 Task: Look for space in Wurzen, Germany from 9th June, 2023 to 16th June, 2023 for 2 adults in price range Rs.8000 to Rs.16000. Place can be entire place with 2 bedrooms having 2 beds and 1 bathroom. Property type can be house, flat, guest house. Booking option can be shelf check-in. Required host language is English.
Action: Mouse moved to (479, 110)
Screenshot: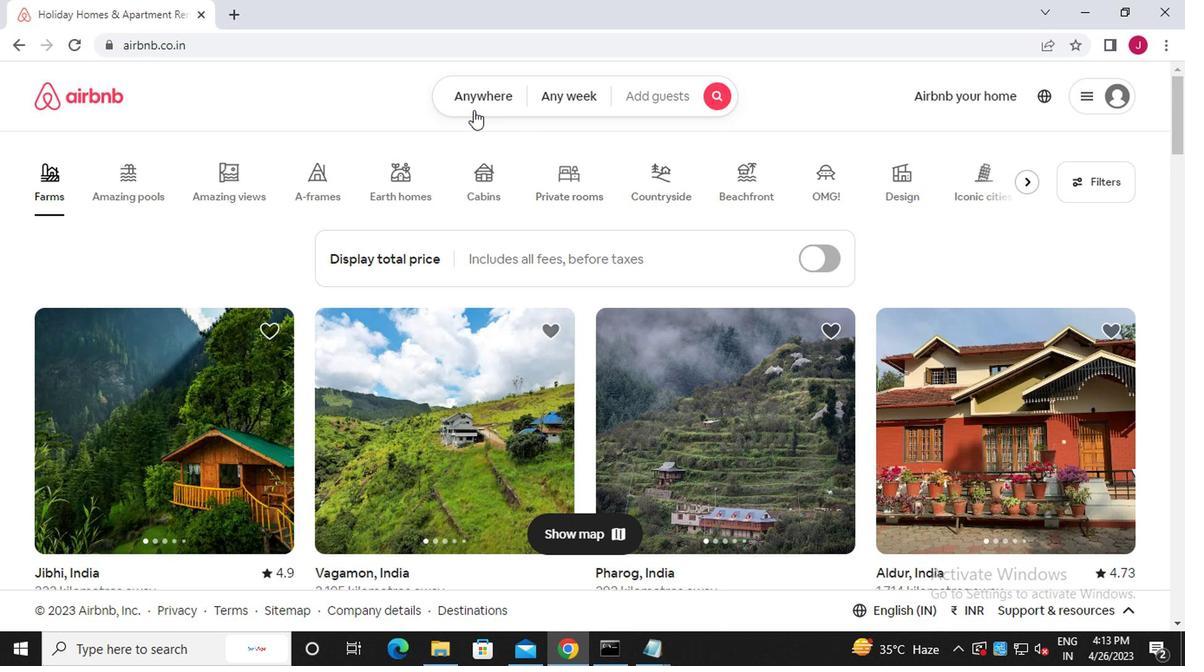 
Action: Mouse pressed left at (479, 110)
Screenshot: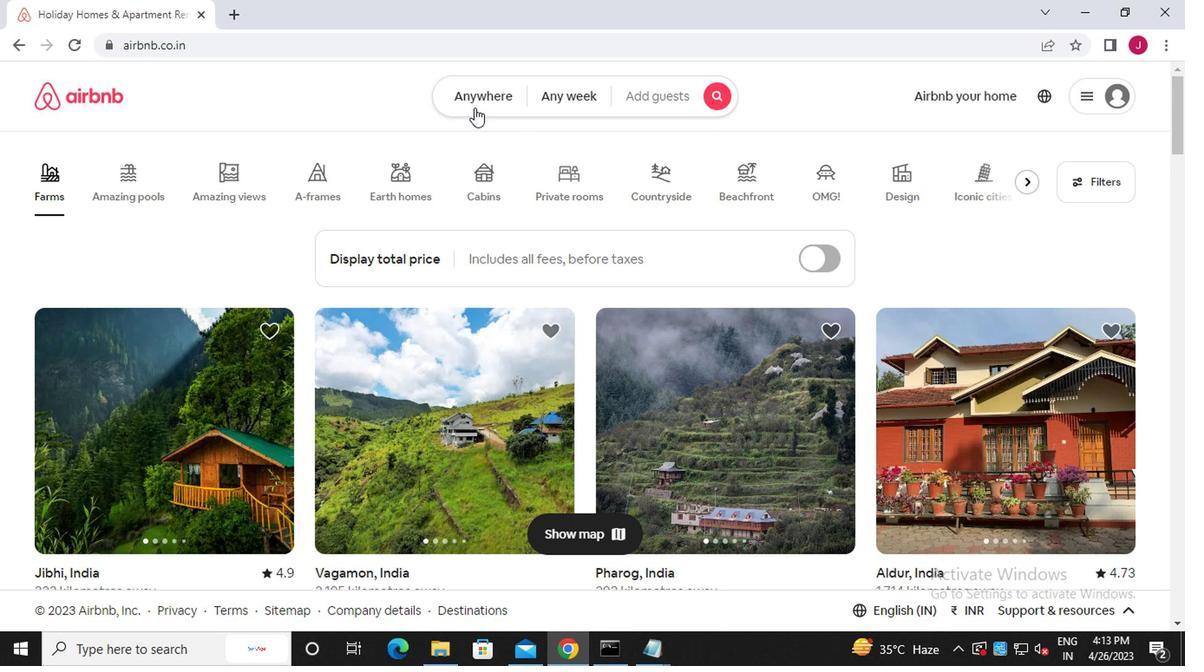
Action: Mouse moved to (300, 183)
Screenshot: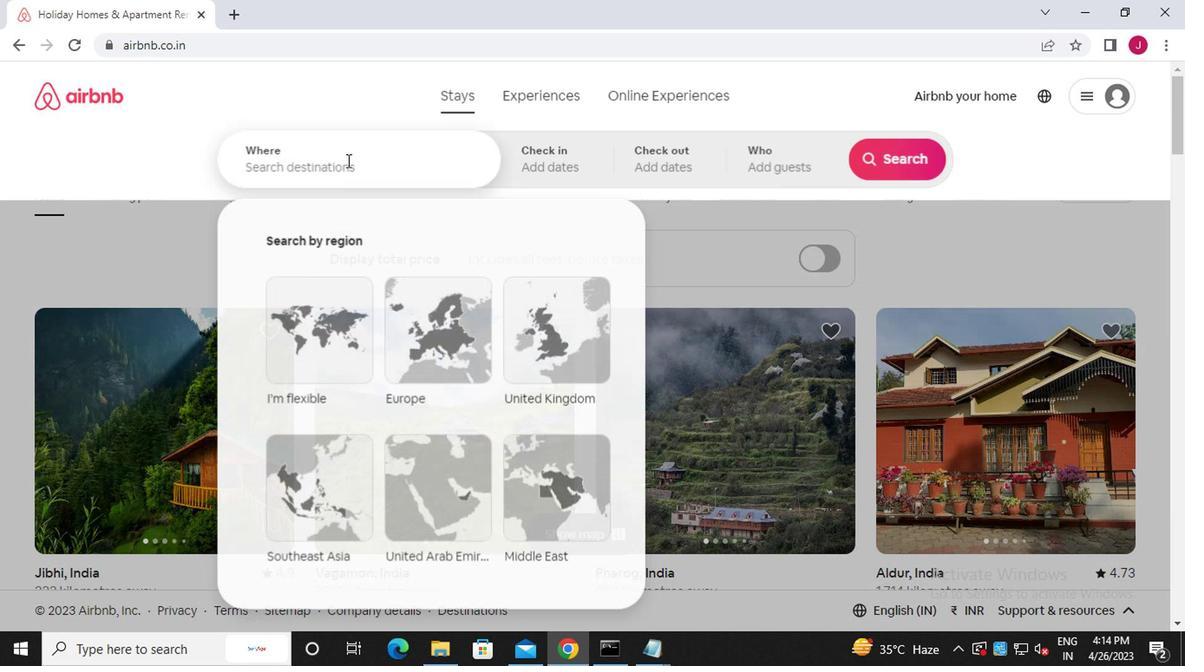 
Action: Mouse pressed left at (300, 183)
Screenshot: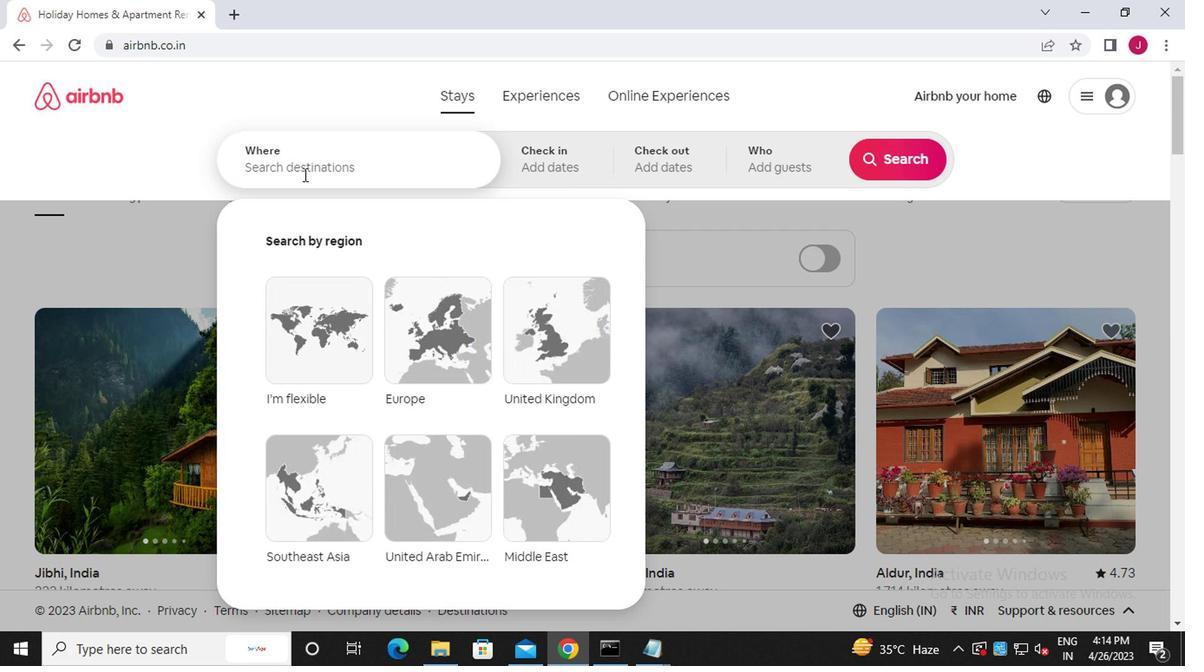 
Action: Mouse moved to (300, 183)
Screenshot: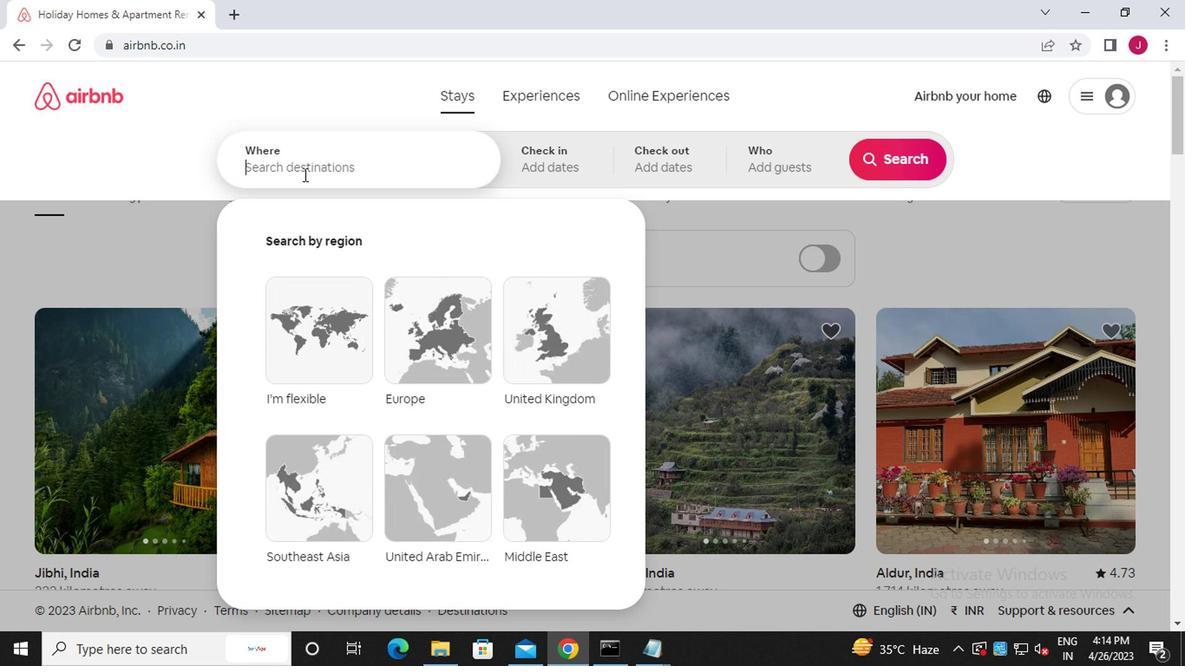 
Action: Key pressed w<Key.caps_lock>urzen,<Key.caps_lock>g<Key.caps_lock>ermany
Screenshot: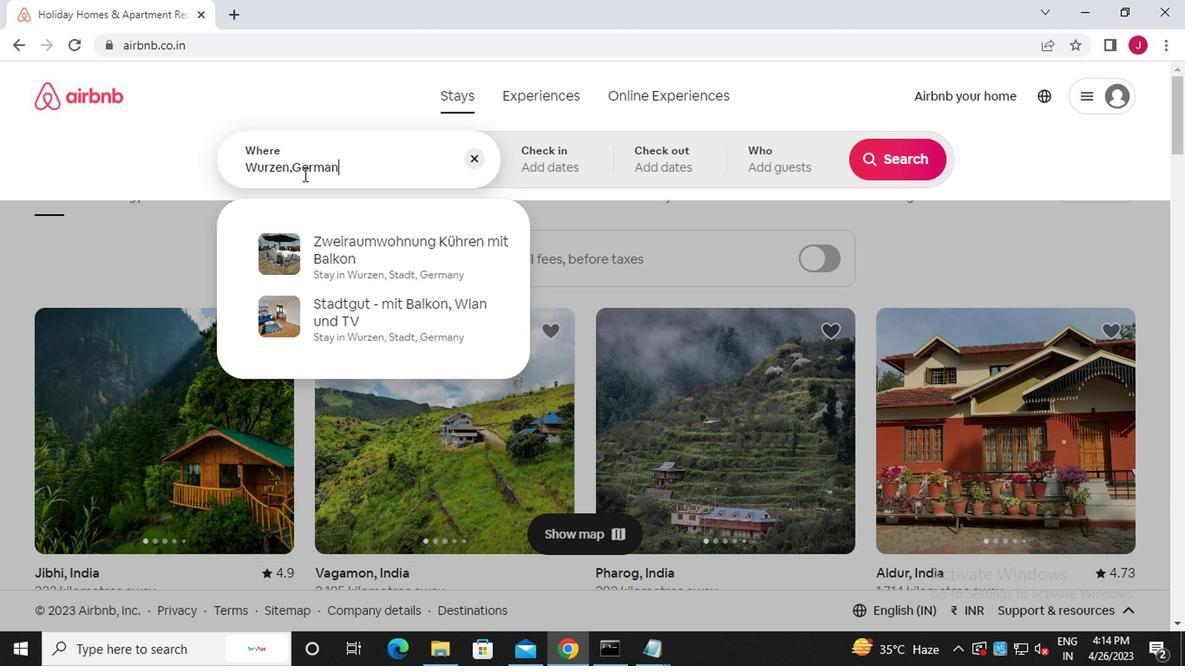 
Action: Mouse moved to (384, 266)
Screenshot: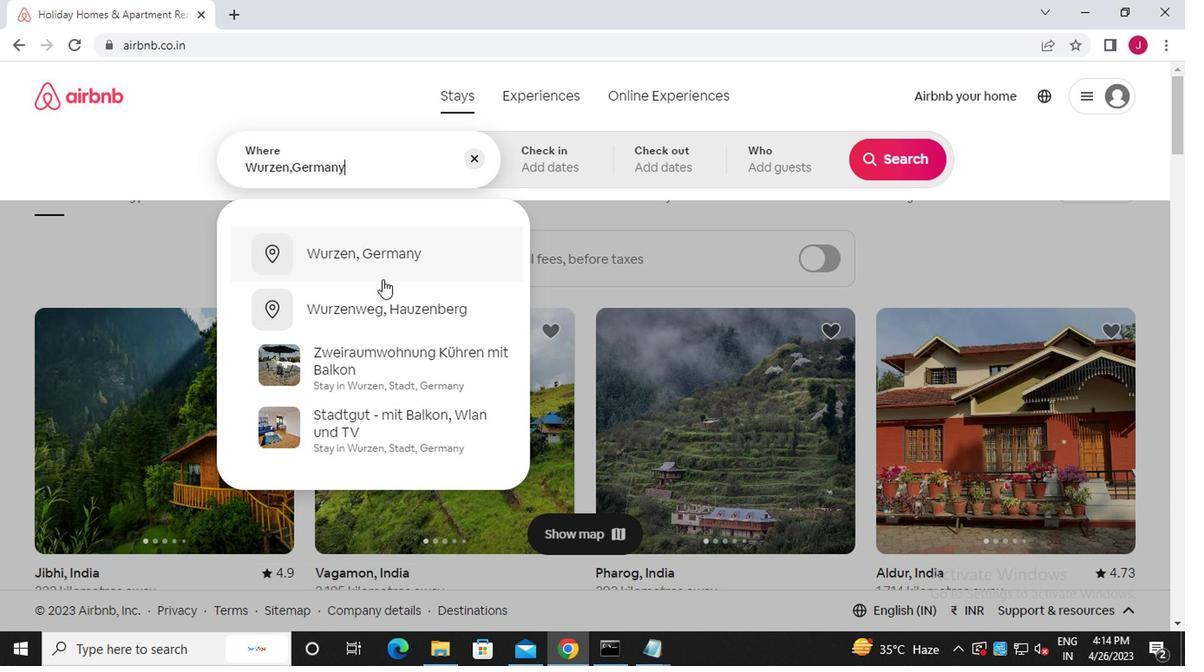 
Action: Mouse pressed left at (384, 266)
Screenshot: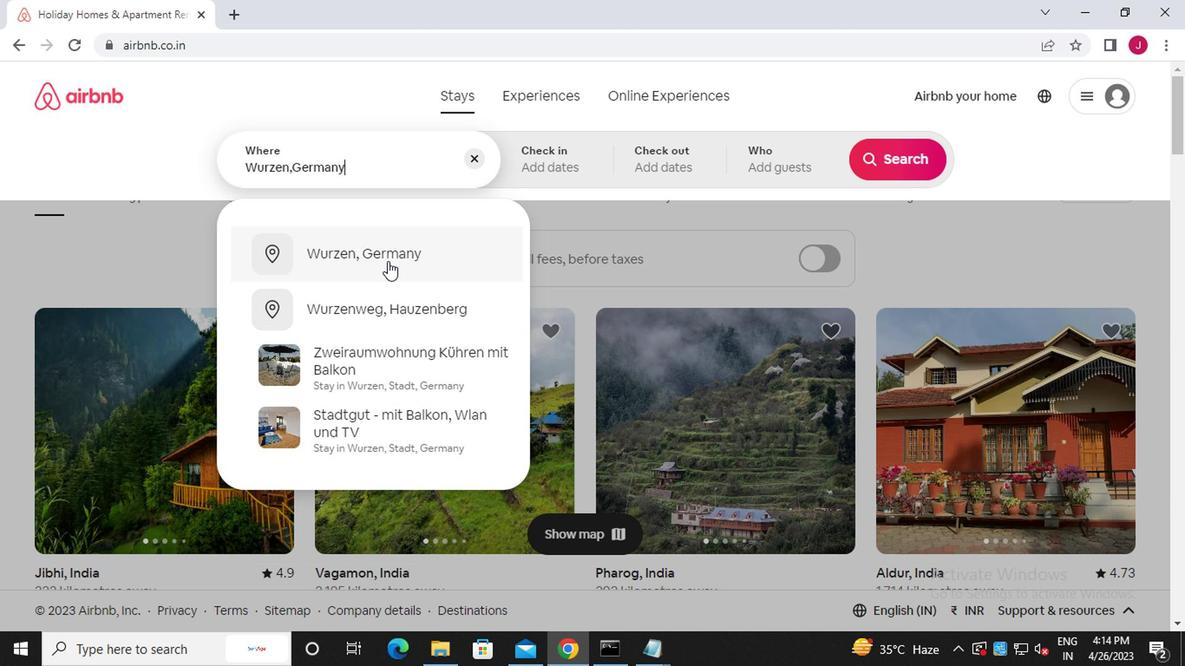 
Action: Mouse moved to (883, 303)
Screenshot: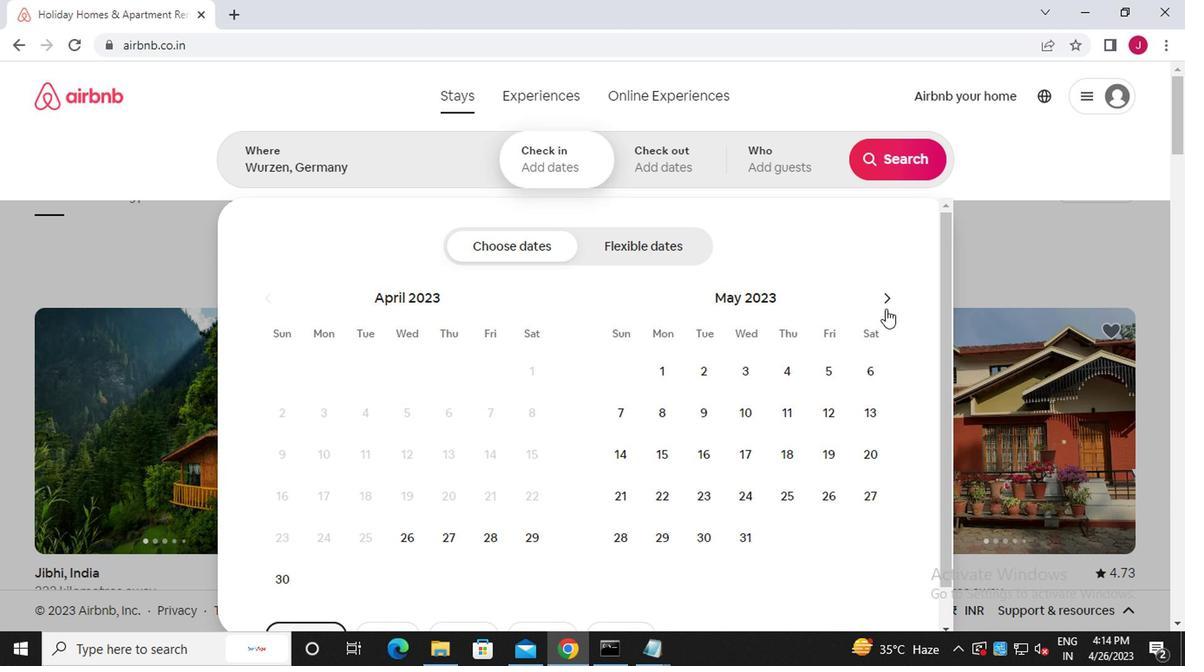 
Action: Mouse pressed left at (883, 303)
Screenshot: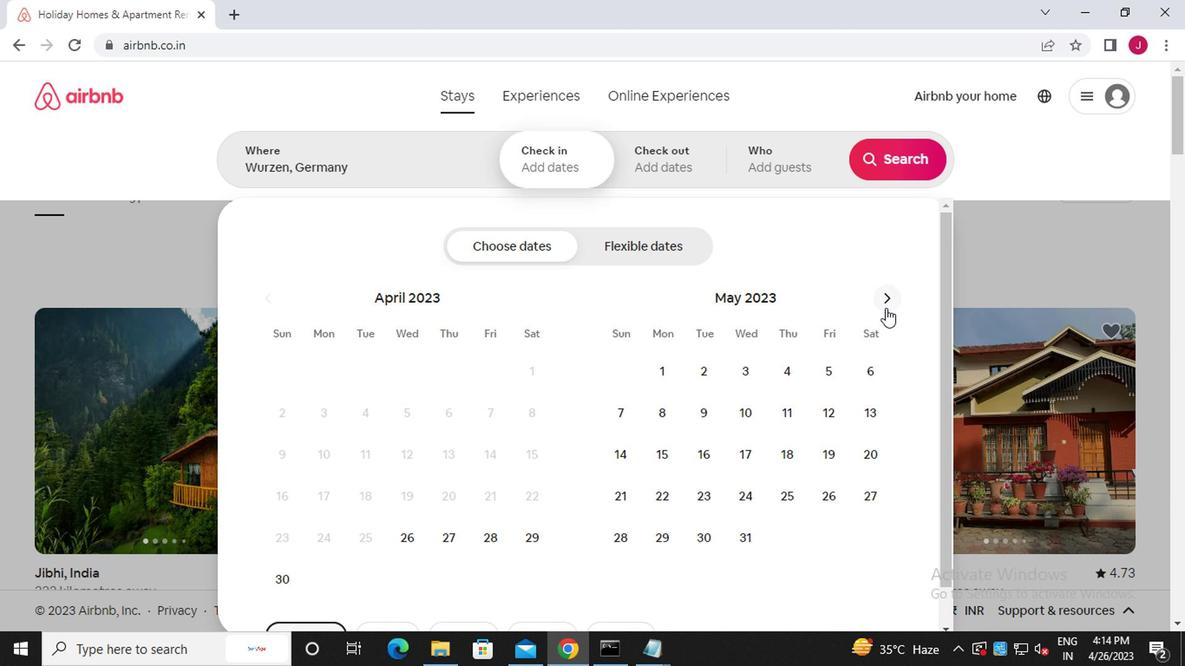 
Action: Mouse moved to (818, 405)
Screenshot: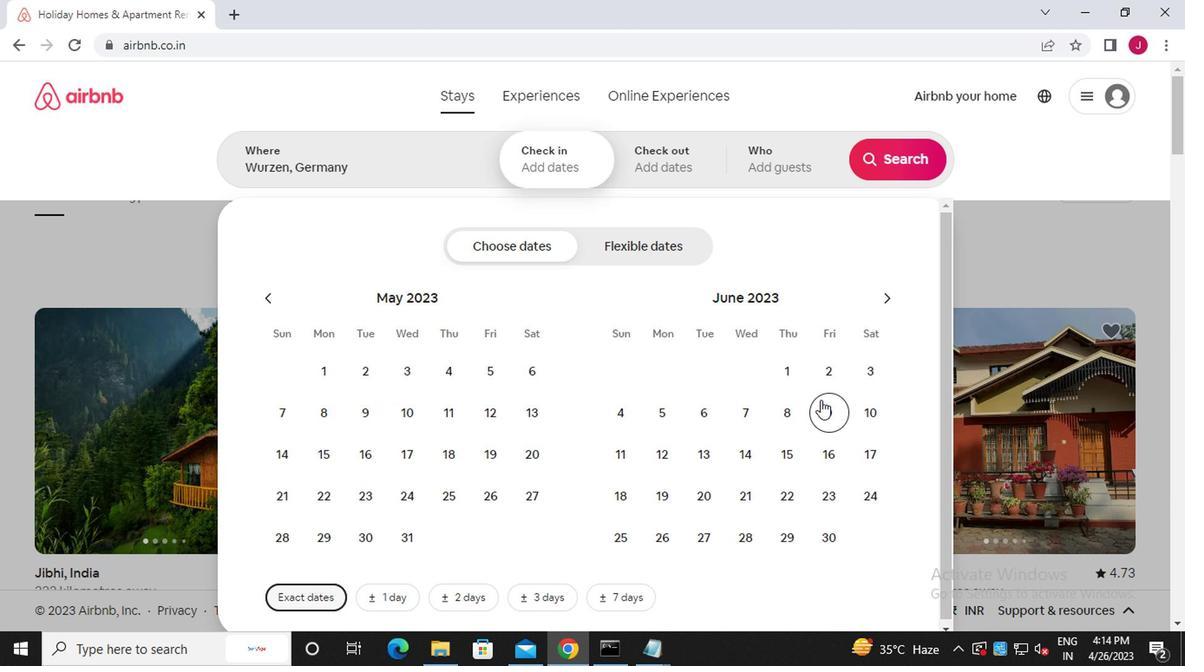 
Action: Mouse pressed left at (818, 405)
Screenshot: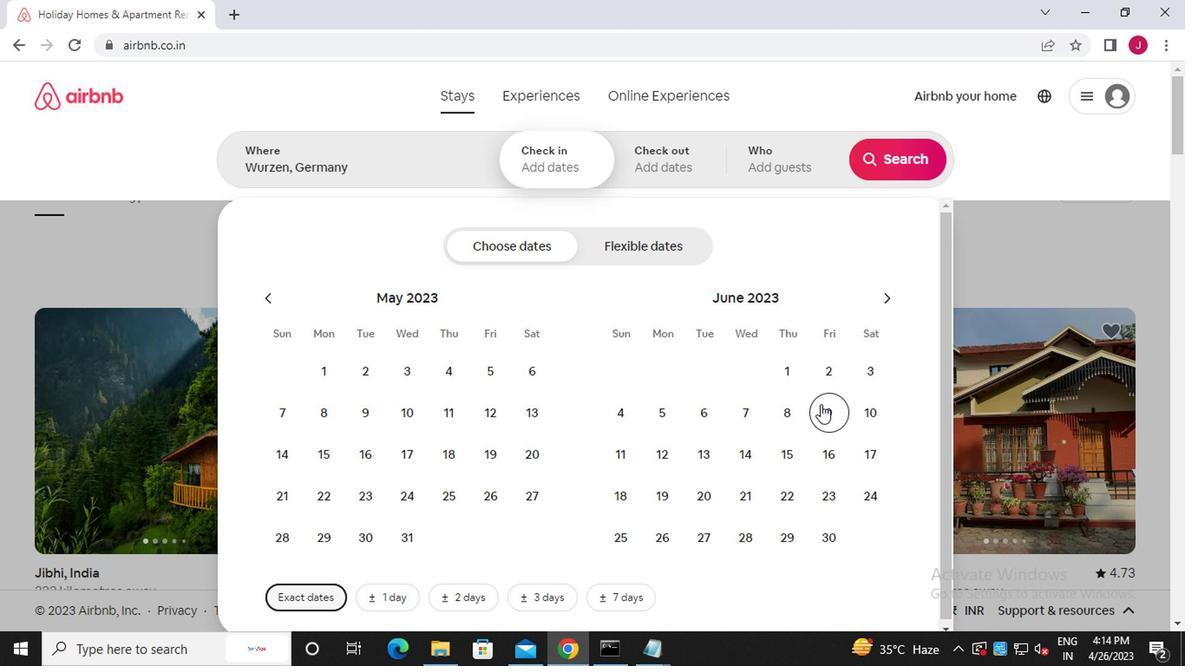 
Action: Mouse moved to (823, 447)
Screenshot: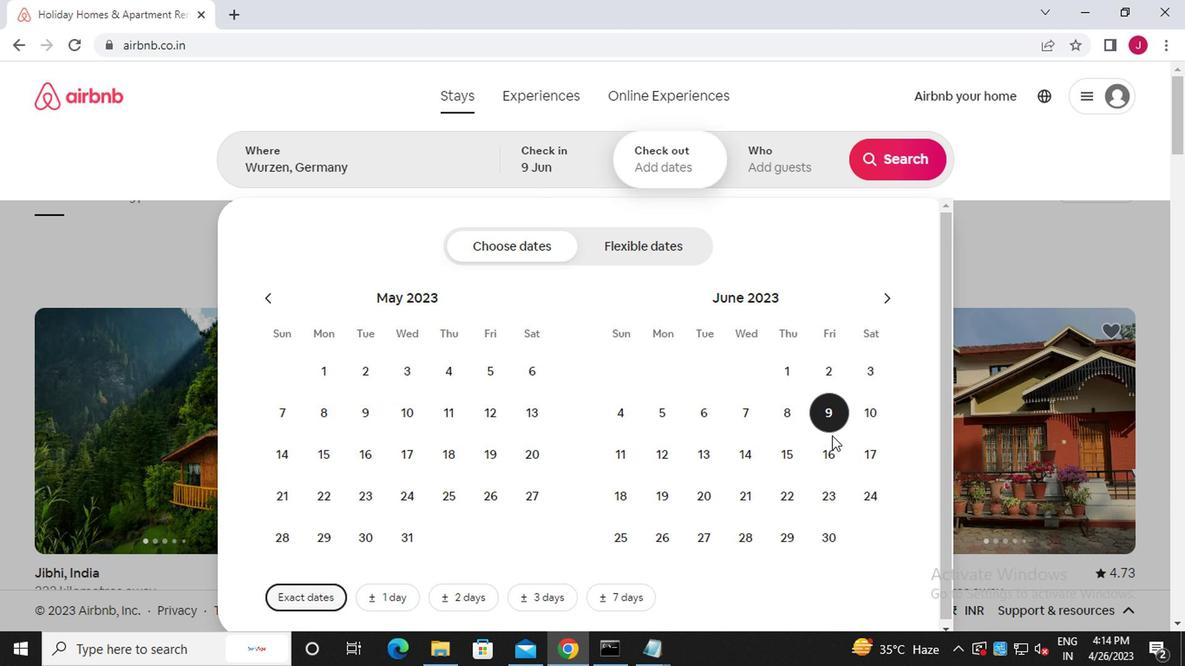 
Action: Mouse pressed left at (823, 447)
Screenshot: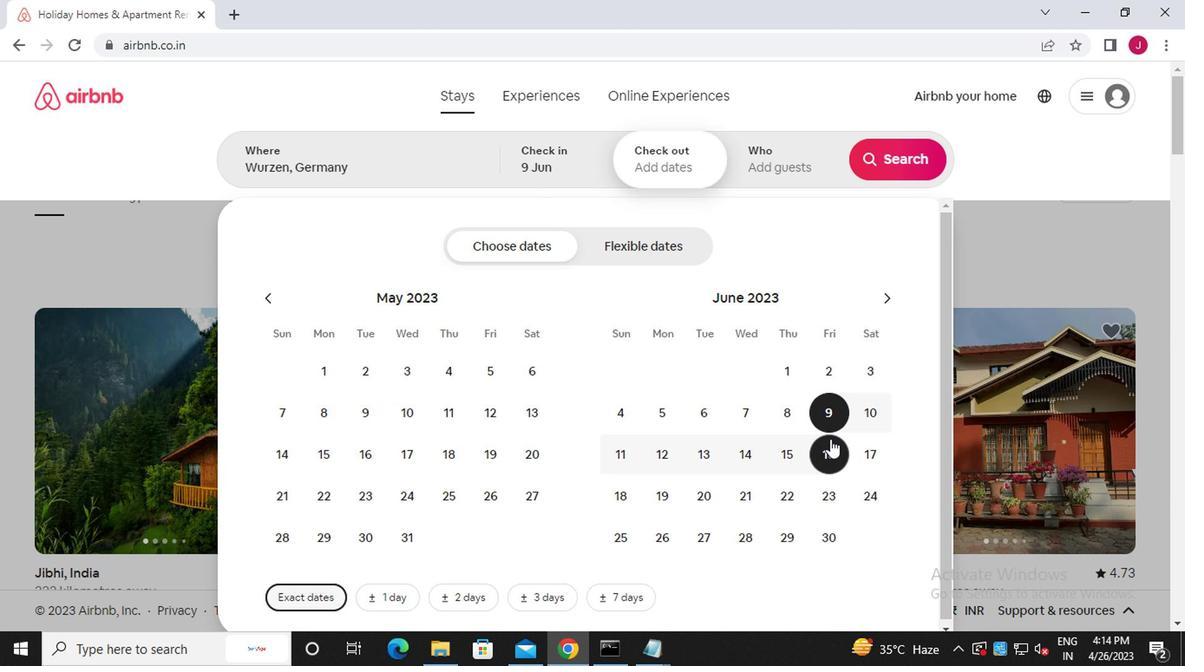 
Action: Mouse moved to (806, 180)
Screenshot: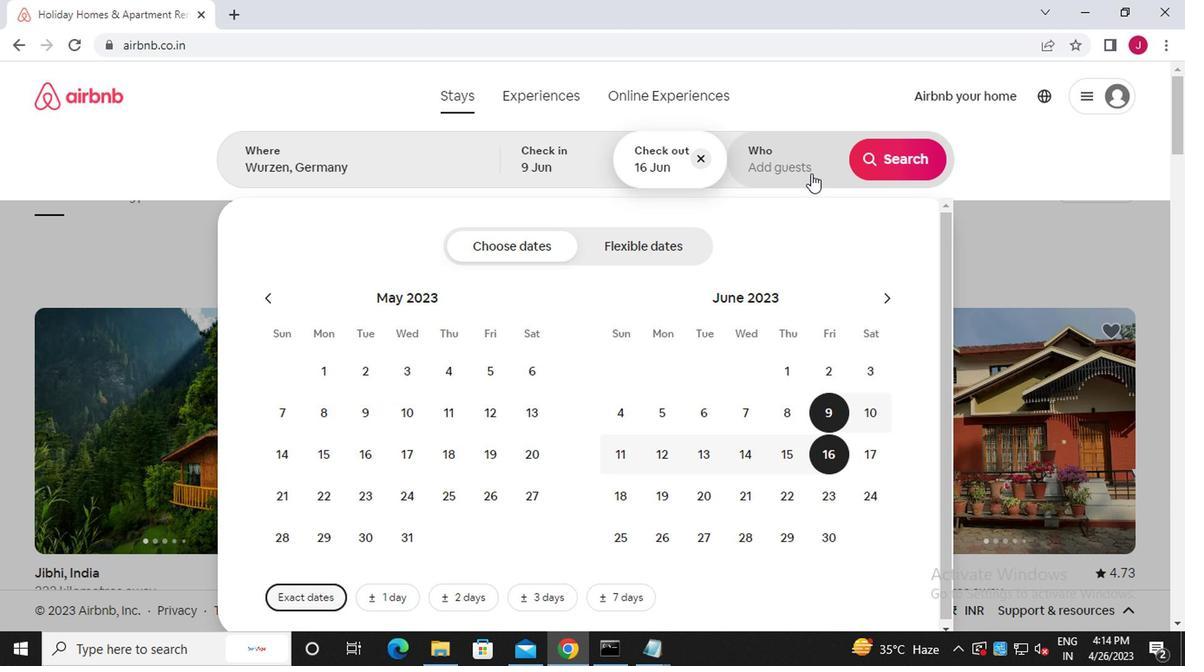 
Action: Mouse pressed left at (806, 180)
Screenshot: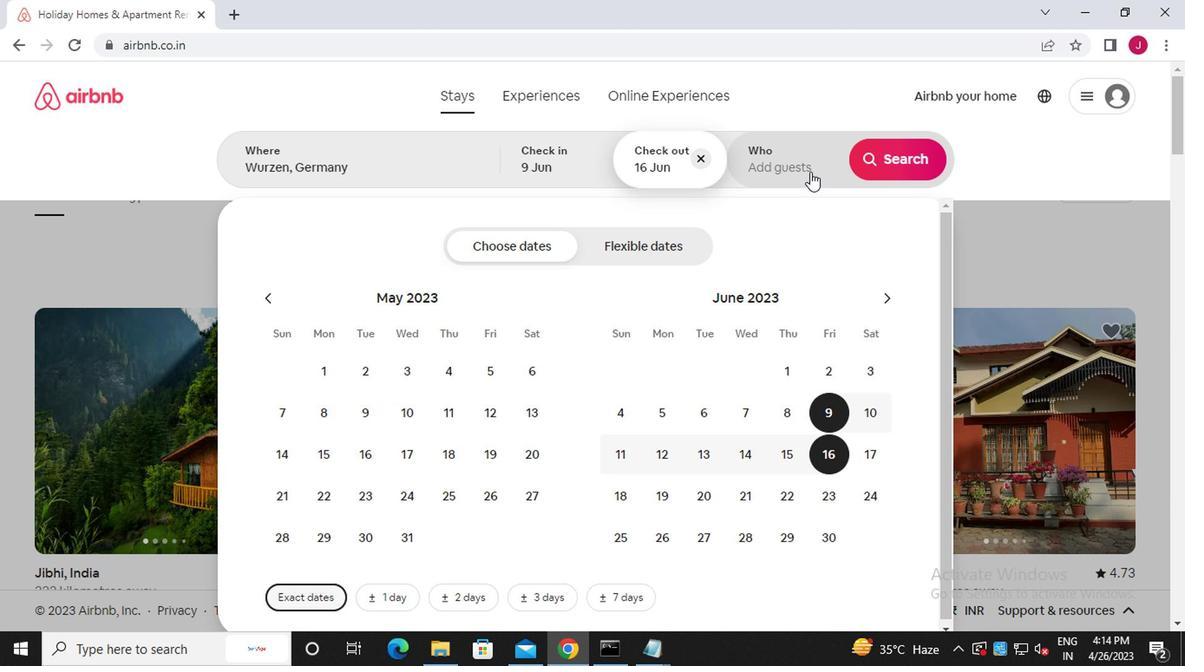 
Action: Mouse moved to (894, 252)
Screenshot: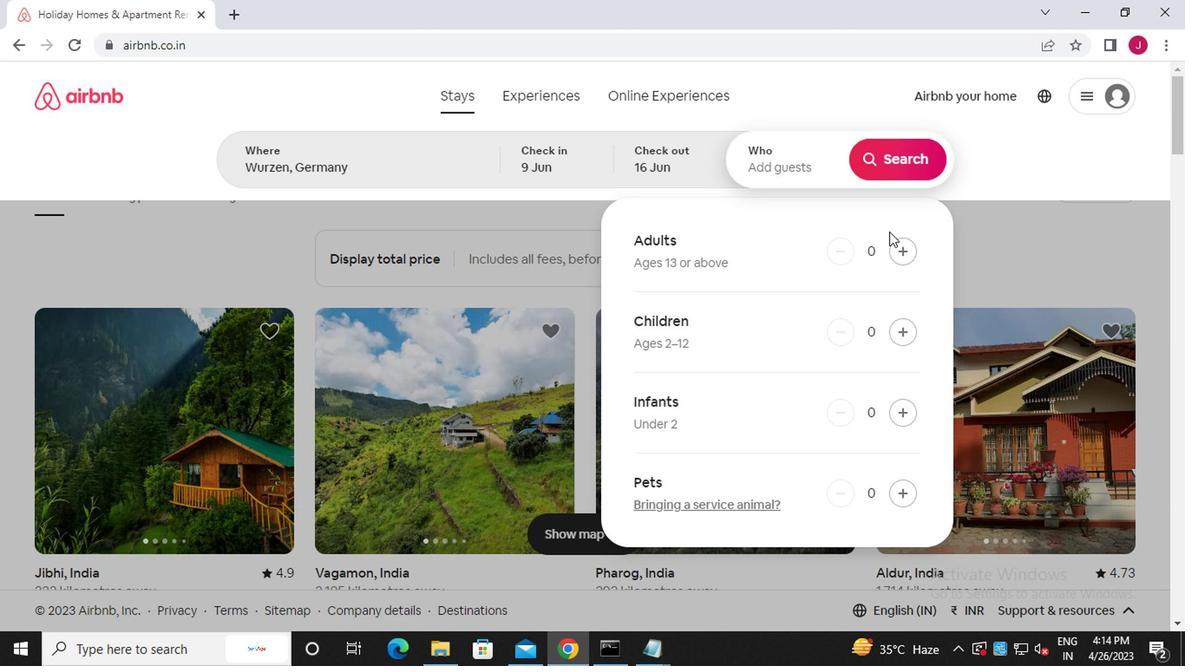 
Action: Mouse pressed left at (894, 252)
Screenshot: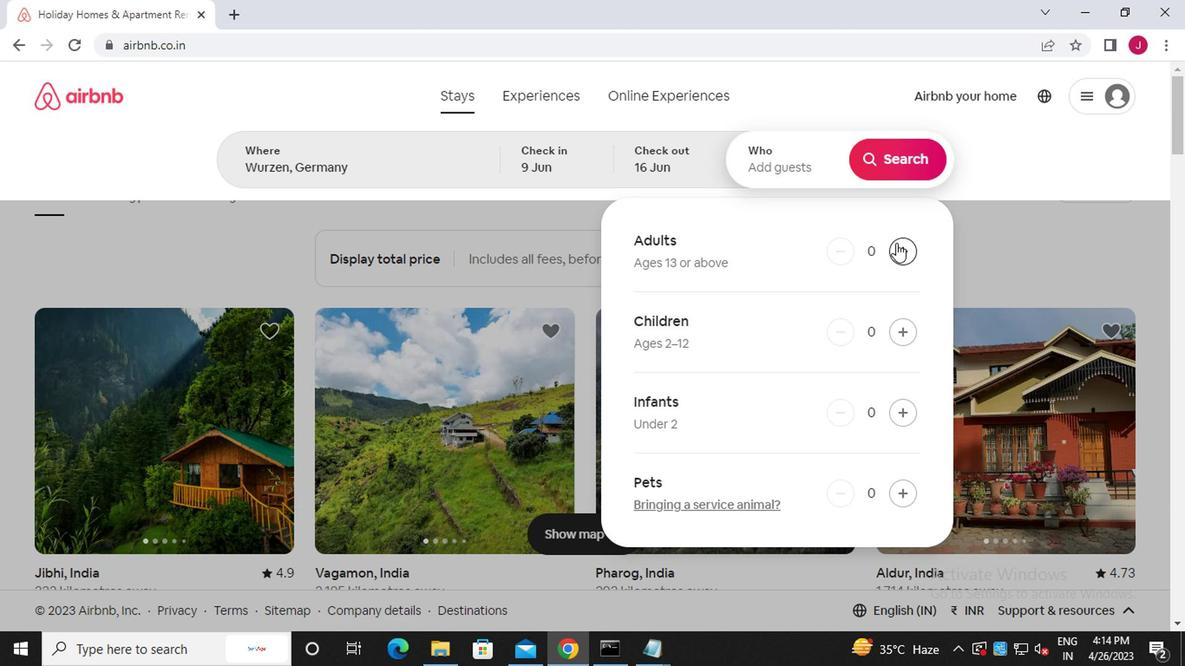 
Action: Mouse pressed left at (894, 252)
Screenshot: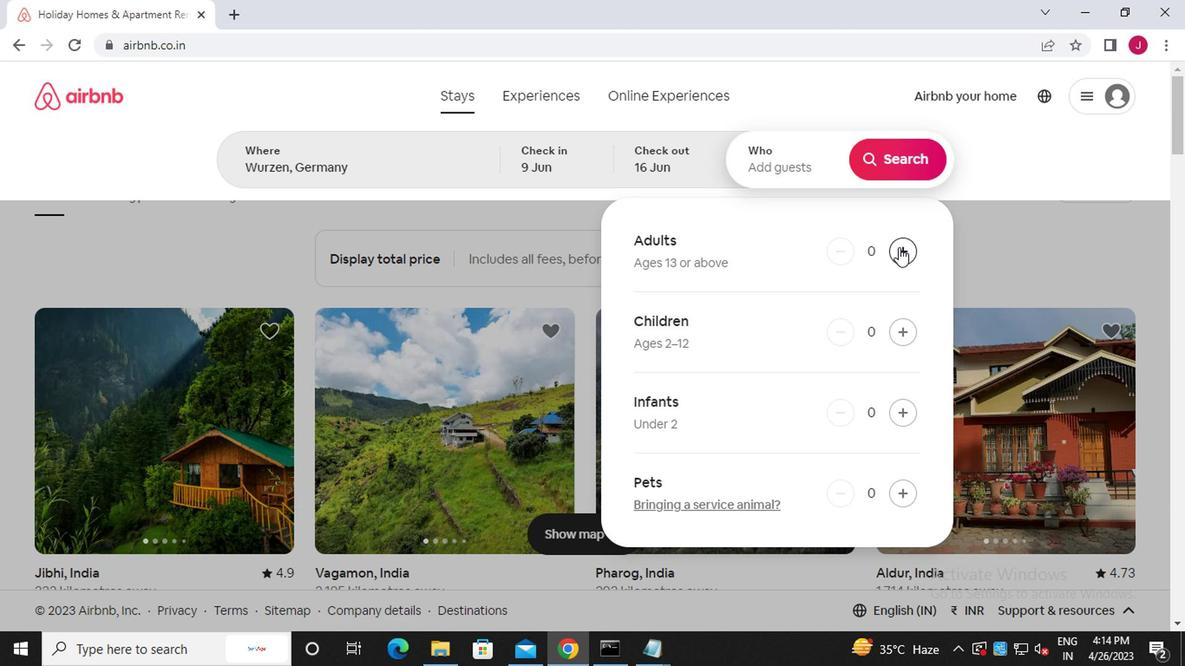 
Action: Mouse moved to (904, 164)
Screenshot: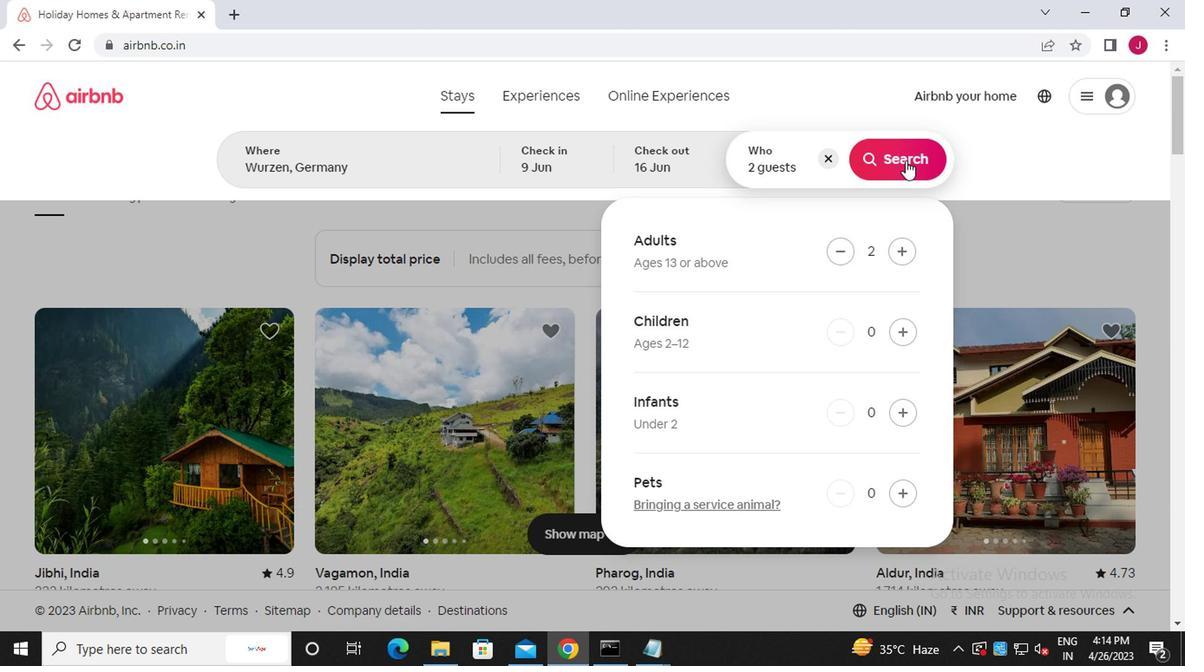 
Action: Mouse pressed left at (904, 164)
Screenshot: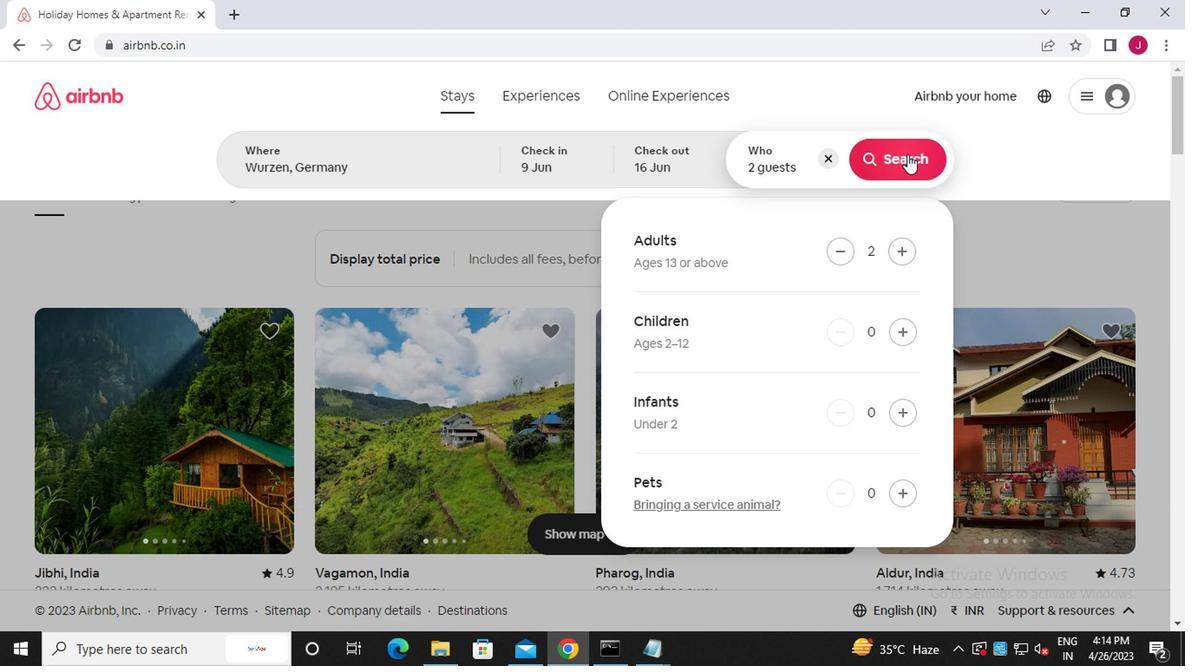 
Action: Mouse moved to (1111, 176)
Screenshot: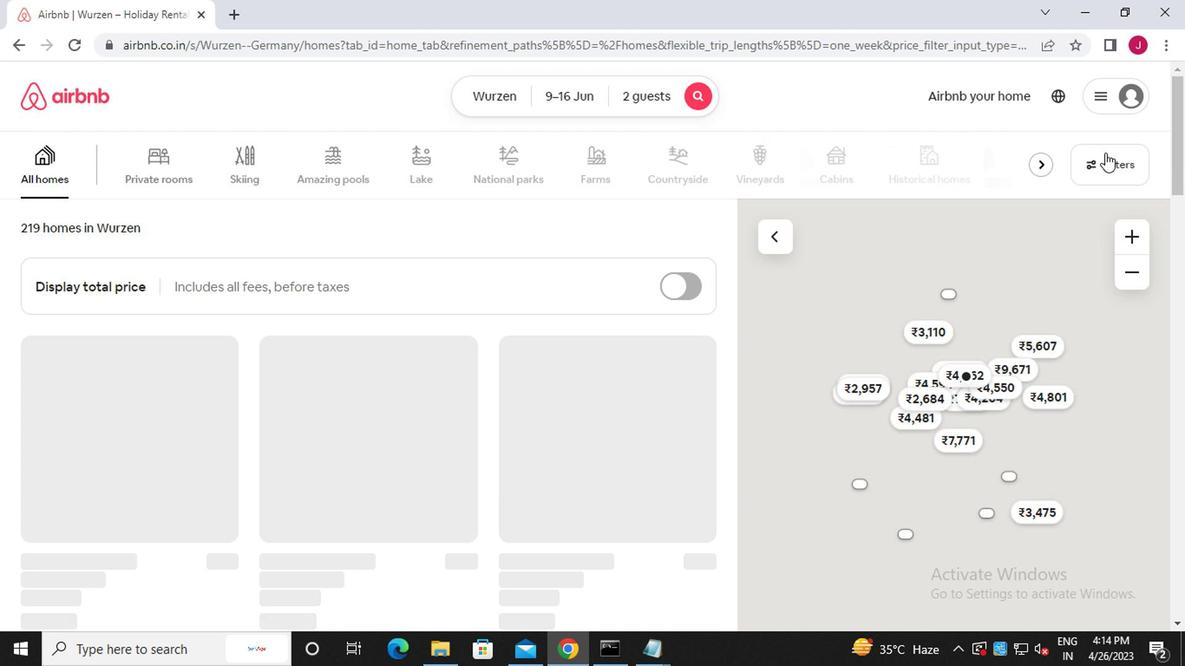 
Action: Mouse pressed left at (1111, 176)
Screenshot: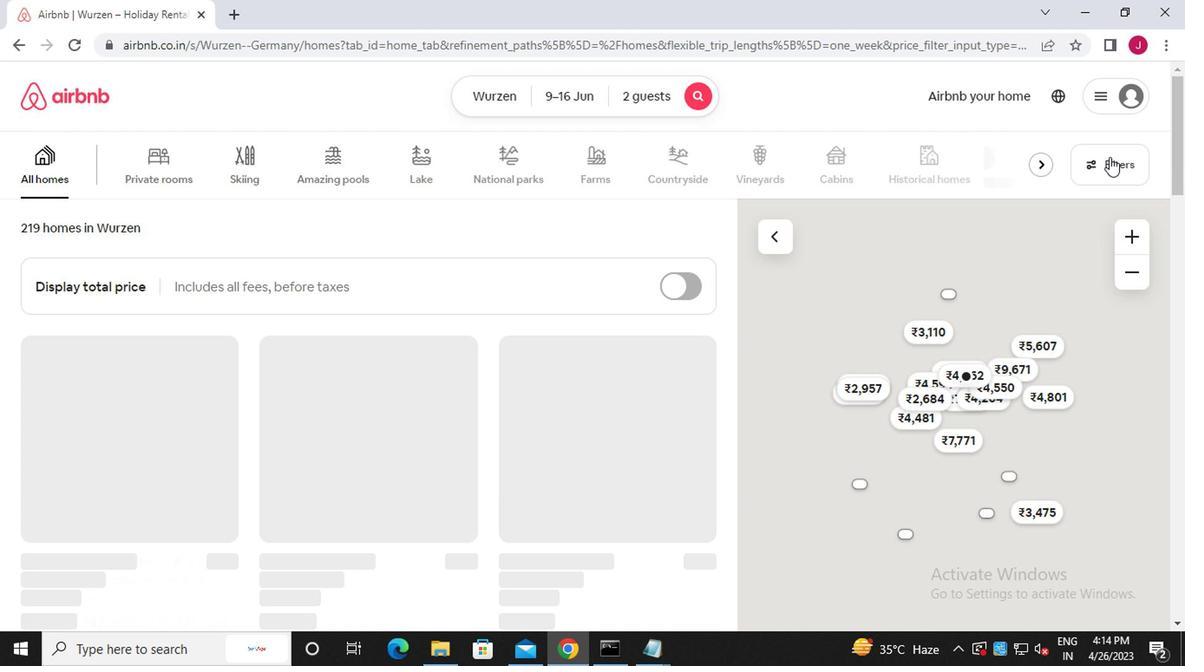 
Action: Mouse moved to (391, 388)
Screenshot: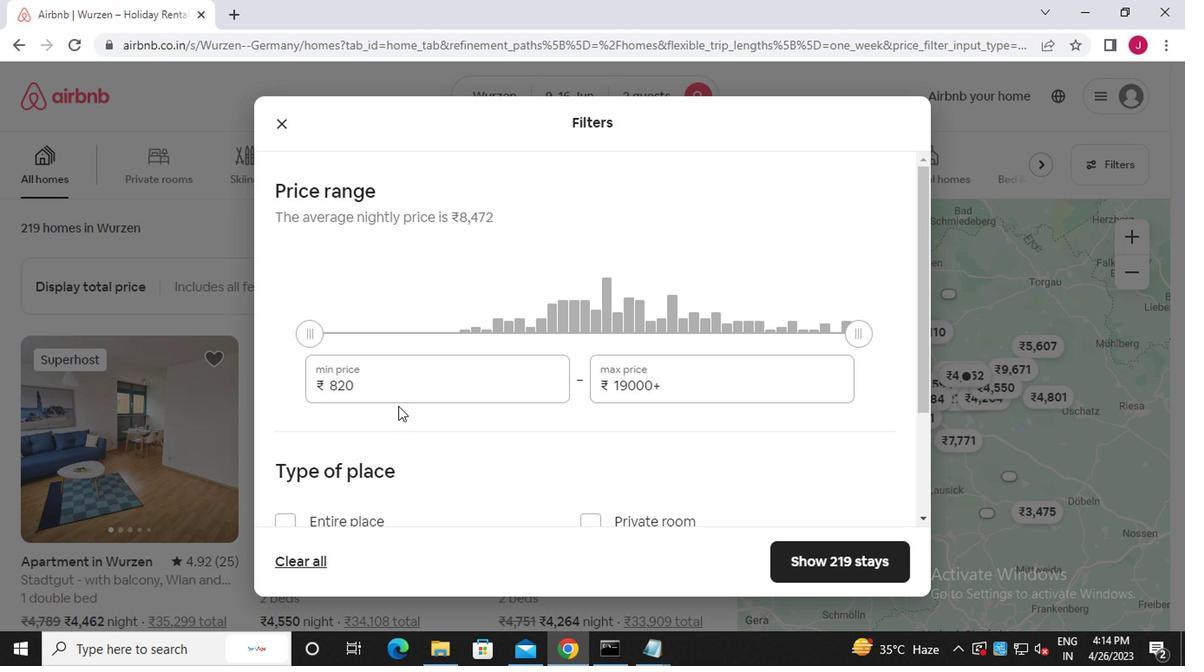 
Action: Mouse pressed left at (391, 388)
Screenshot: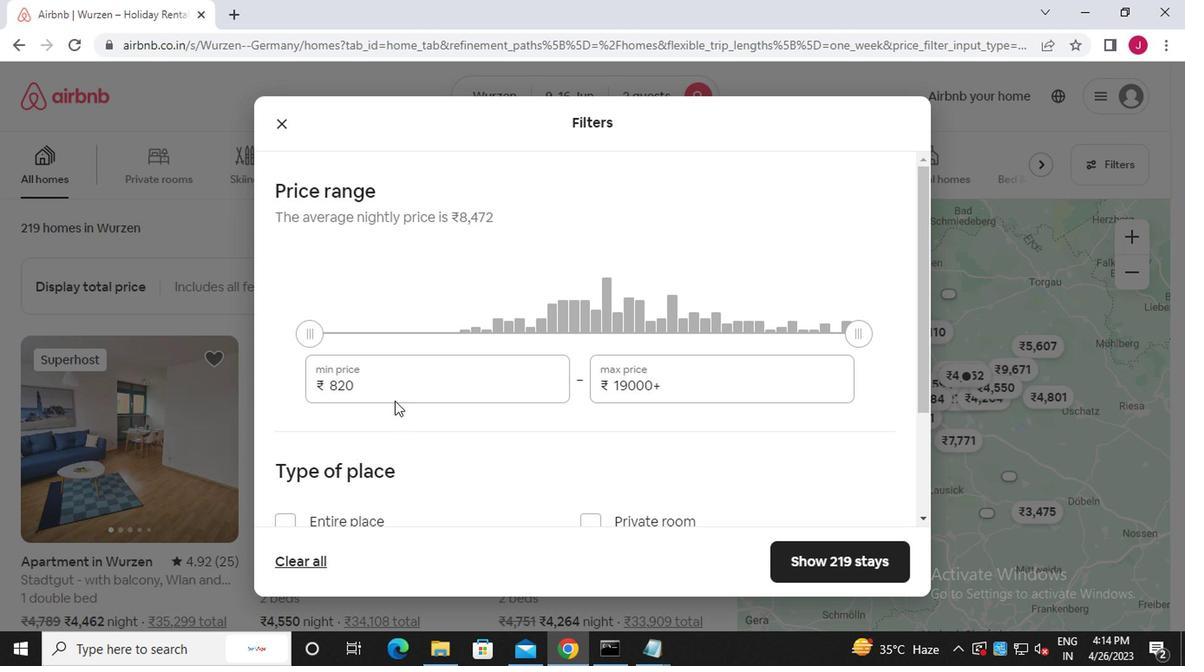 
Action: Mouse moved to (376, 383)
Screenshot: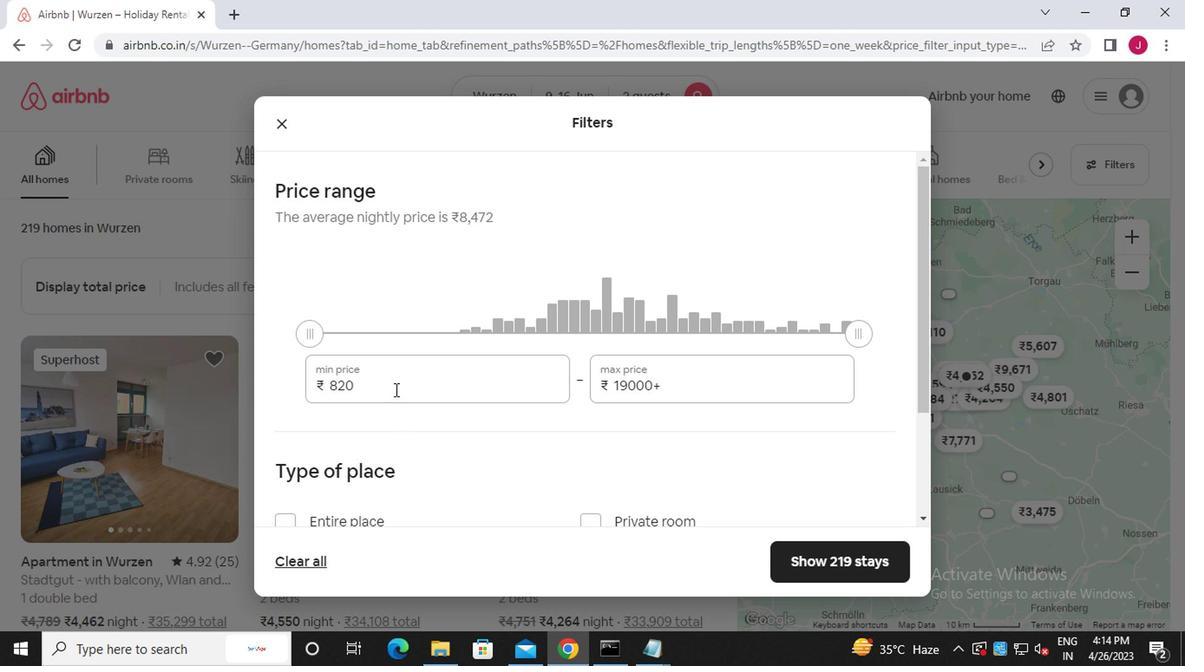 
Action: Key pressed <Key.backspace><Key.backspace><Key.right><<96>><<96>><<96>>
Screenshot: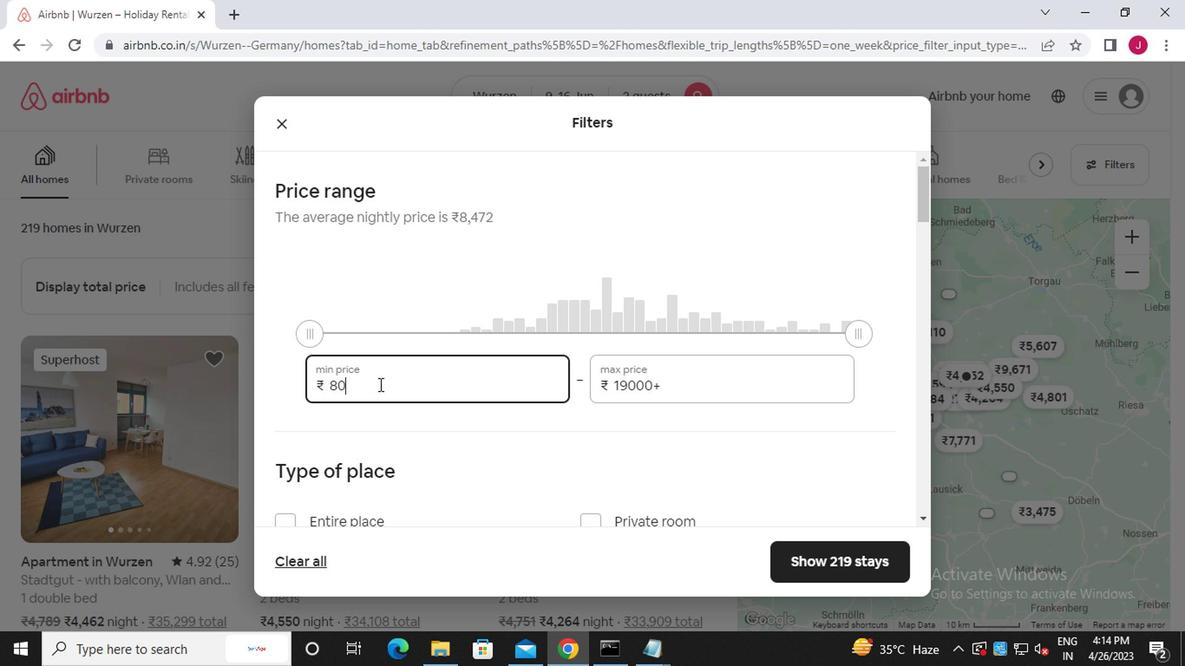 
Action: Mouse moved to (699, 387)
Screenshot: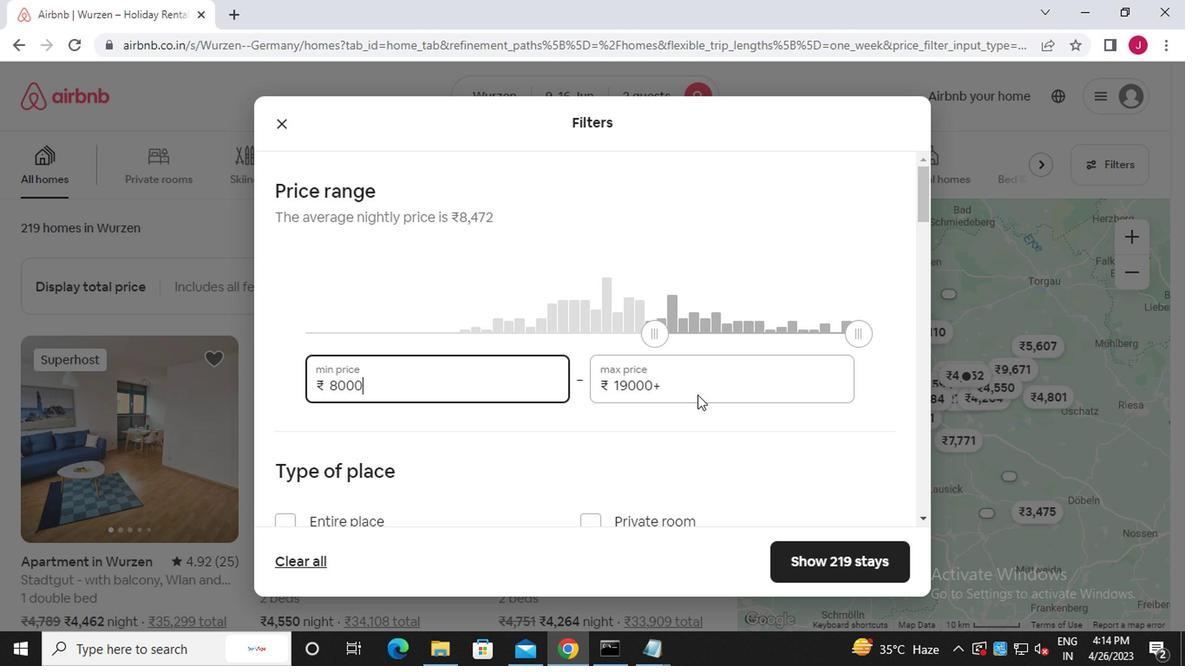 
Action: Mouse pressed left at (699, 387)
Screenshot: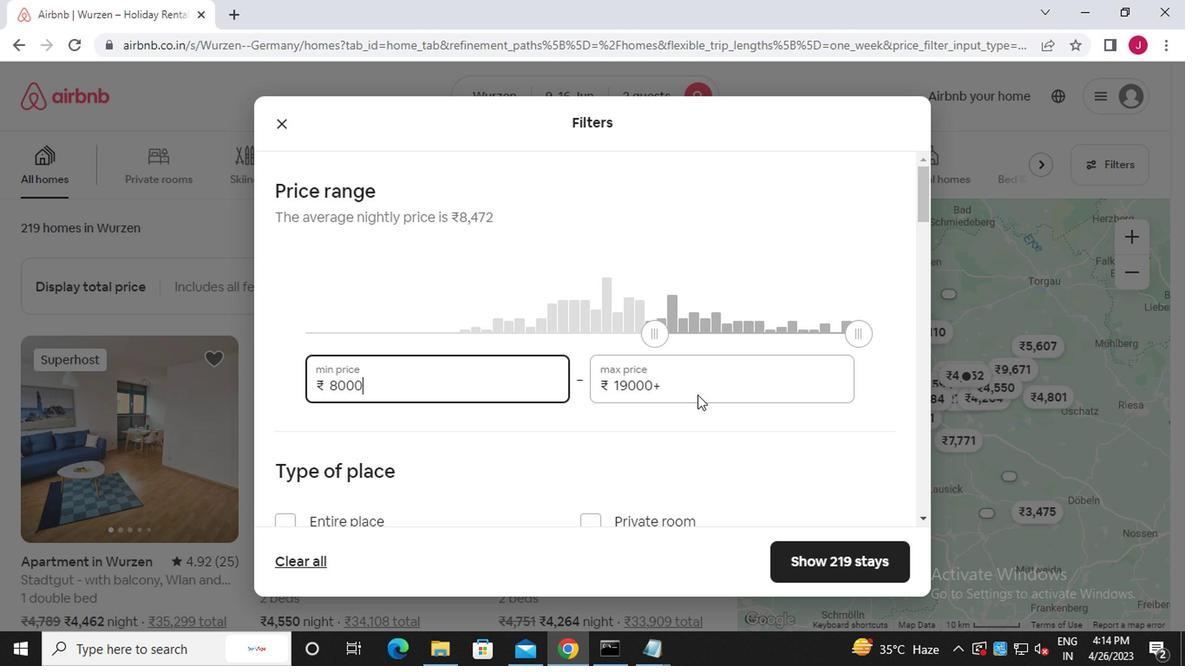 
Action: Mouse moved to (693, 386)
Screenshot: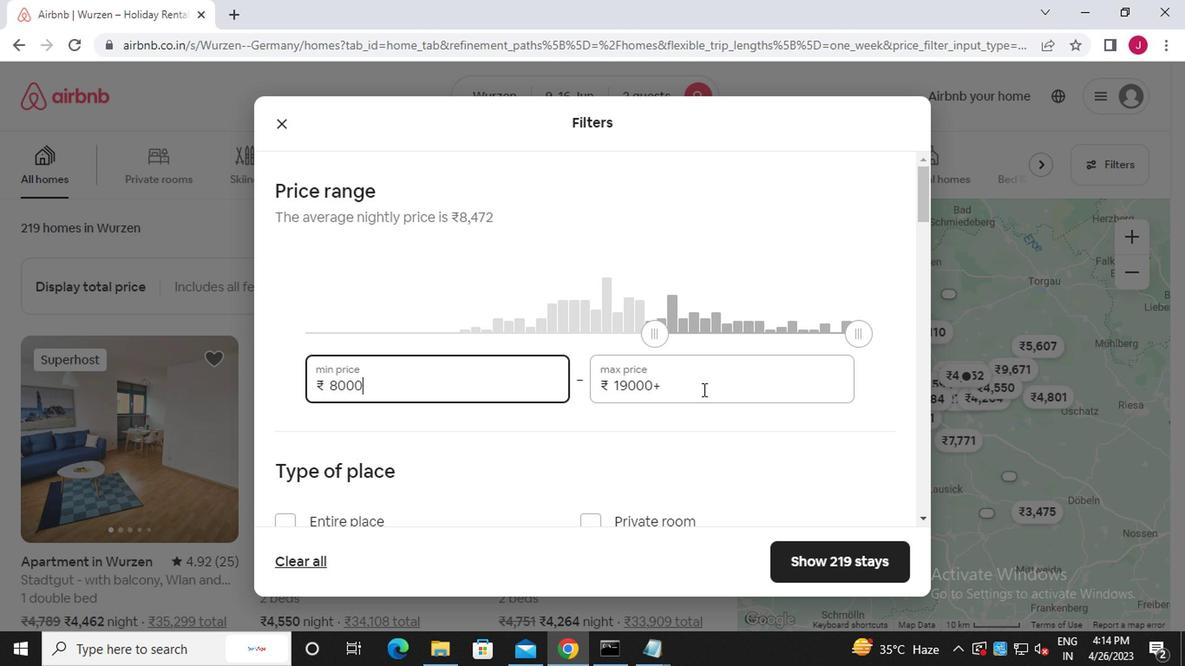 
Action: Key pressed <Key.backspace><Key.backspace><Key.backspace><Key.backspace><Key.backspace><Key.backspace><Key.backspace><Key.backspace><Key.backspace><Key.backspace><Key.backspace><Key.backspace><<97>><<102>><<96>><<96>><<96>>
Screenshot: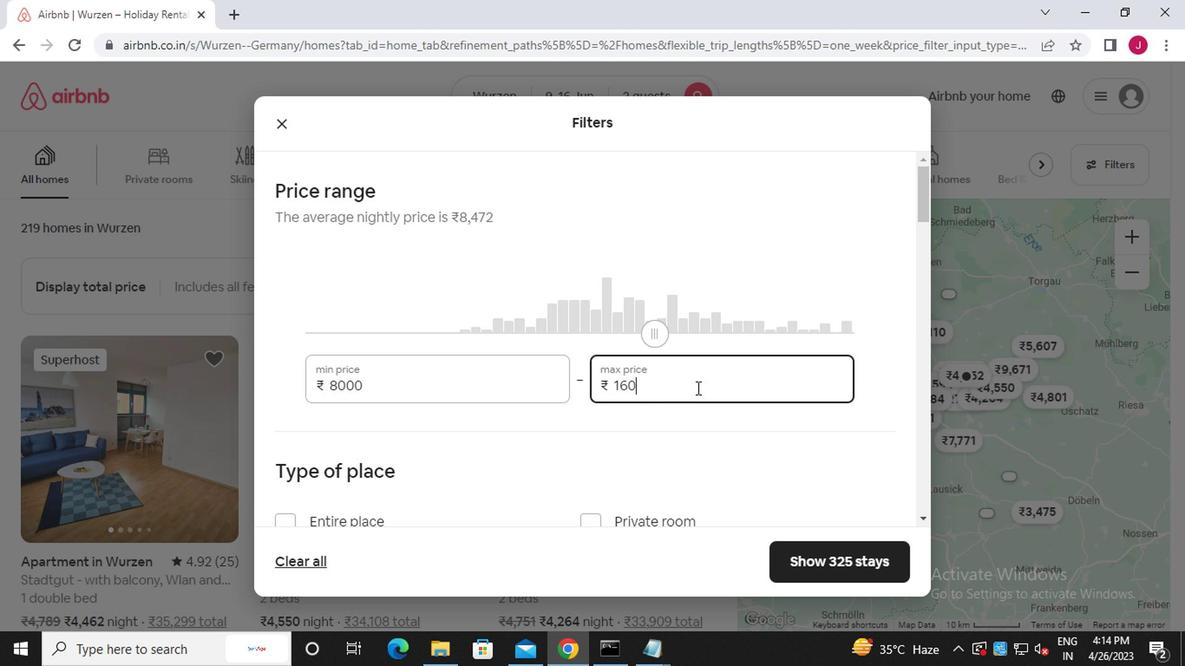 
Action: Mouse moved to (360, 167)
Screenshot: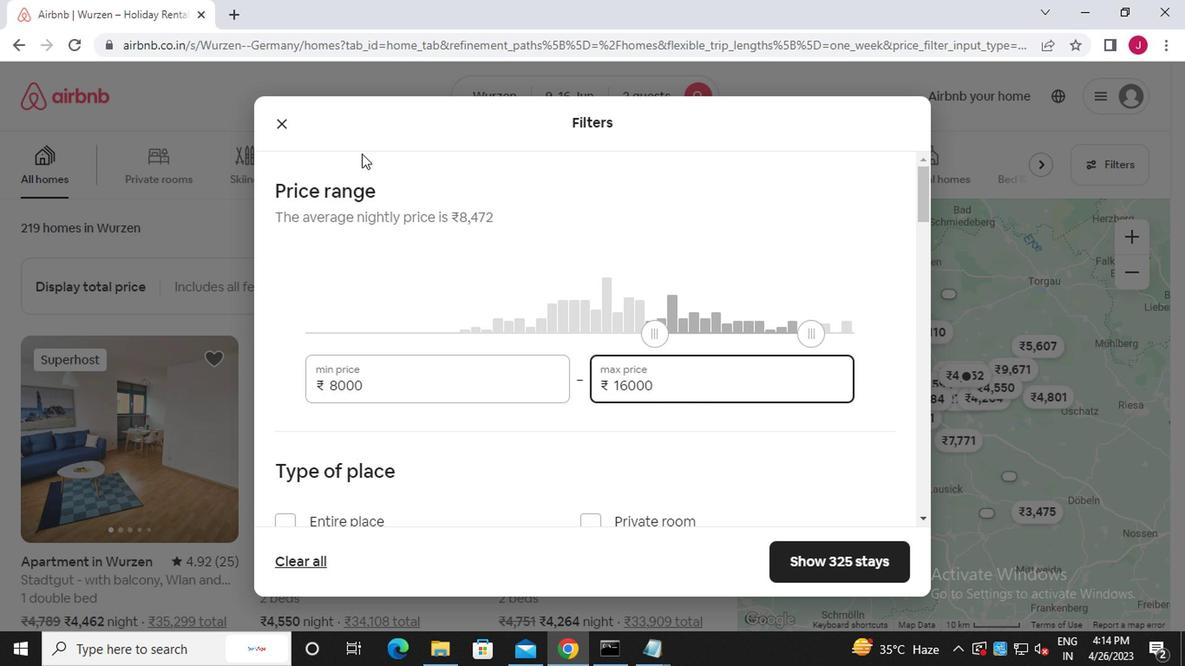 
Action: Mouse scrolled (360, 166) with delta (0, 0)
Screenshot: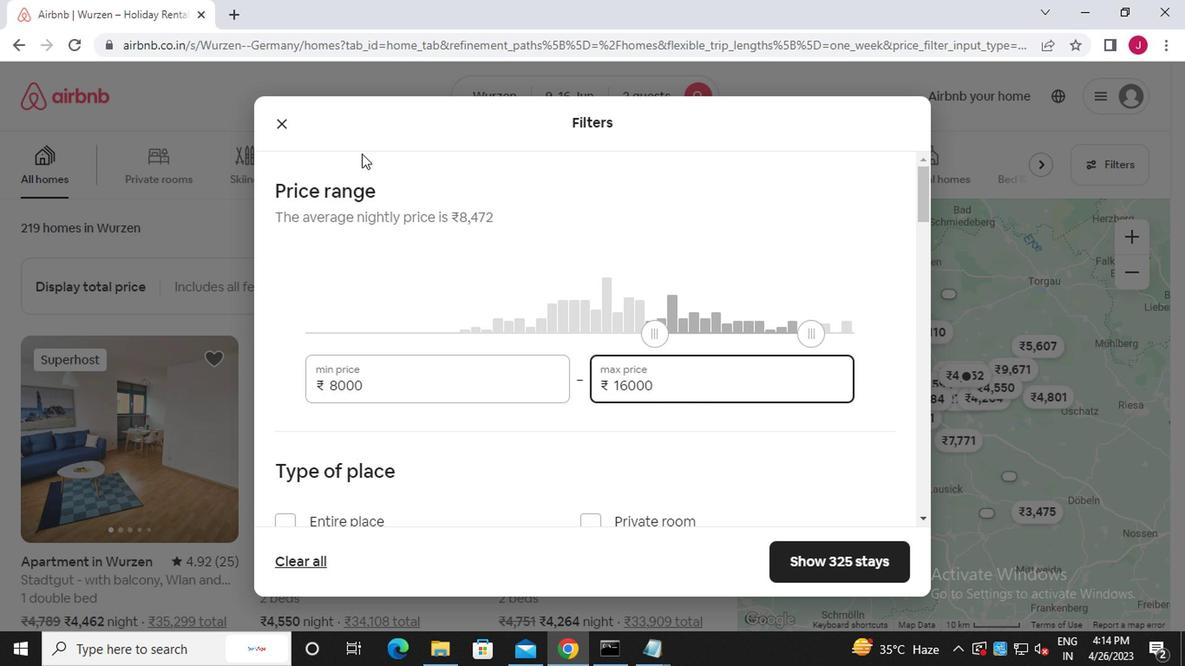 
Action: Mouse moved to (366, 176)
Screenshot: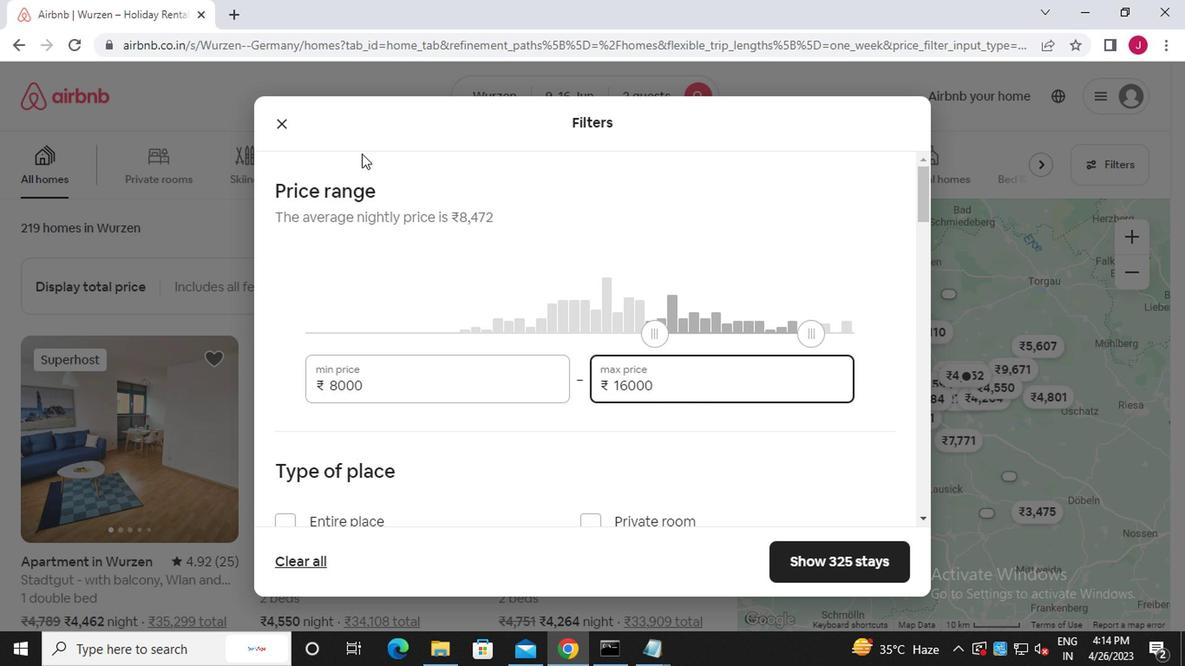 
Action: Mouse scrolled (366, 174) with delta (0, -1)
Screenshot: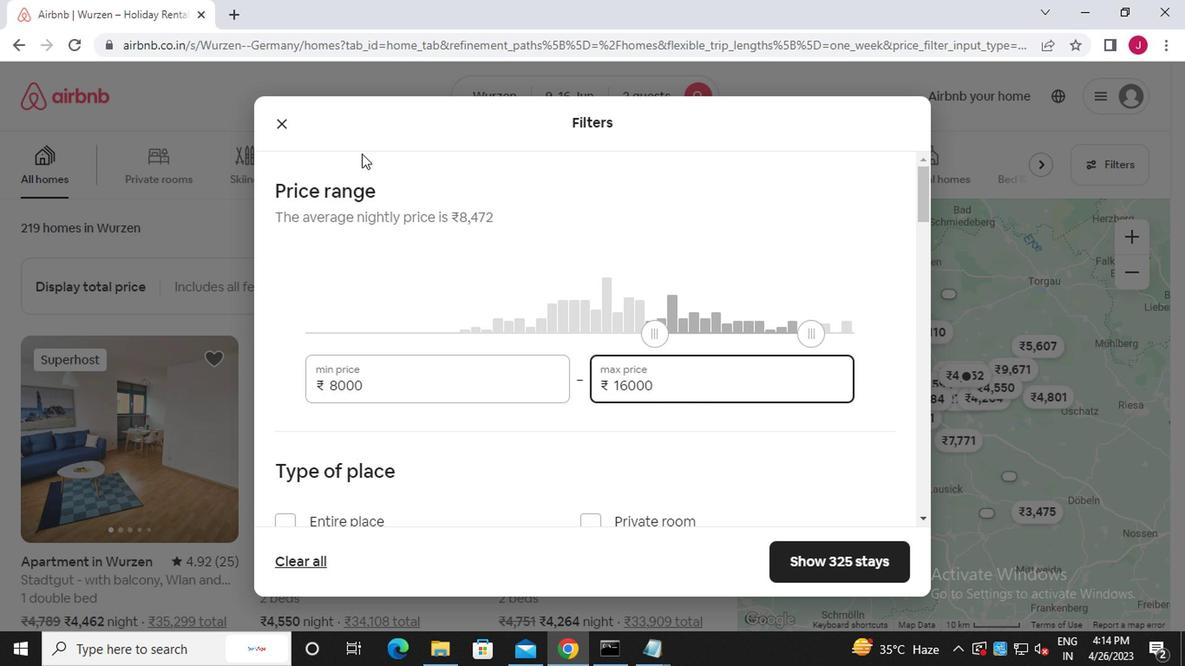 
Action: Mouse scrolled (366, 174) with delta (0, -1)
Screenshot: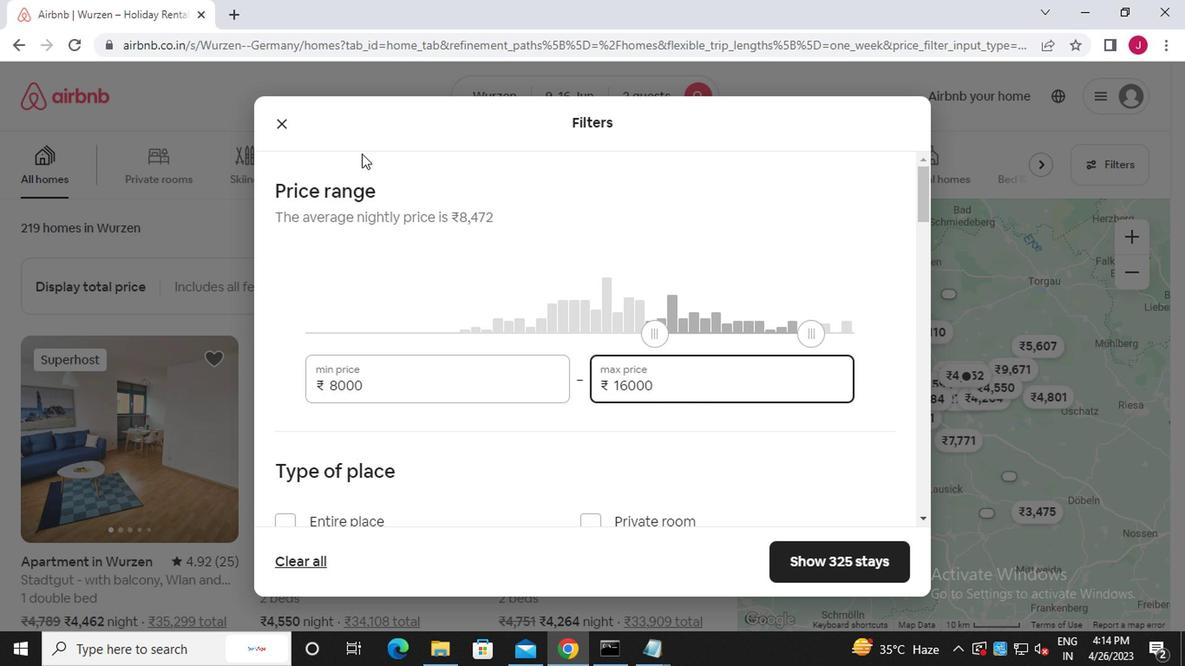 
Action: Mouse moved to (294, 264)
Screenshot: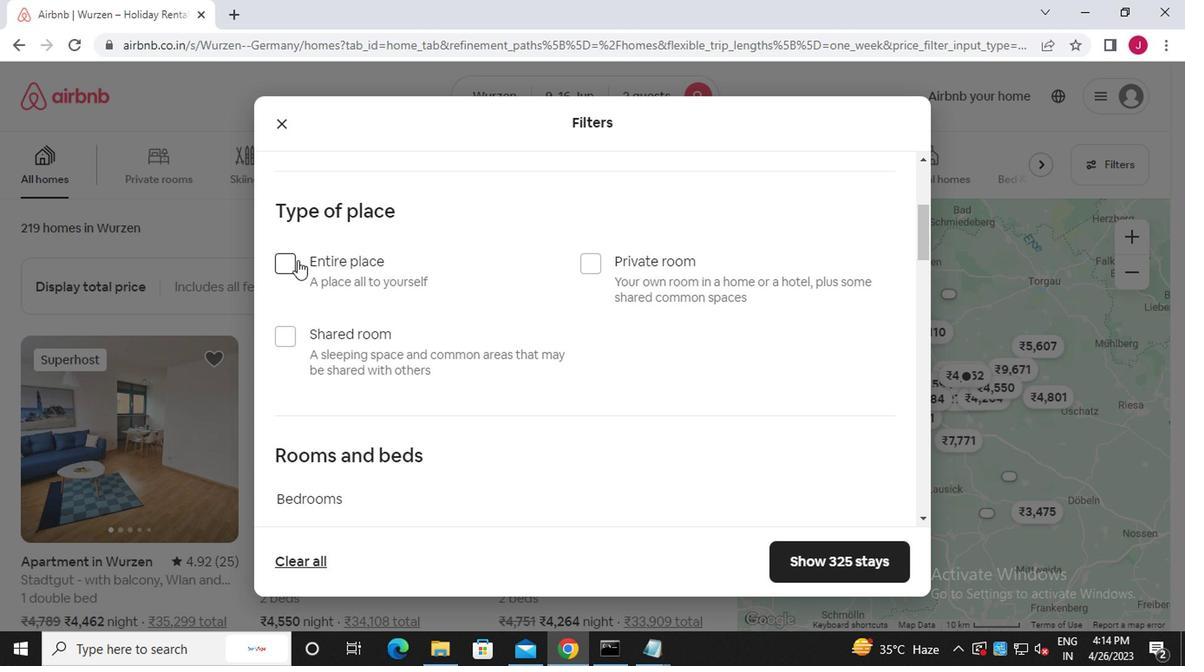 
Action: Mouse pressed left at (294, 264)
Screenshot: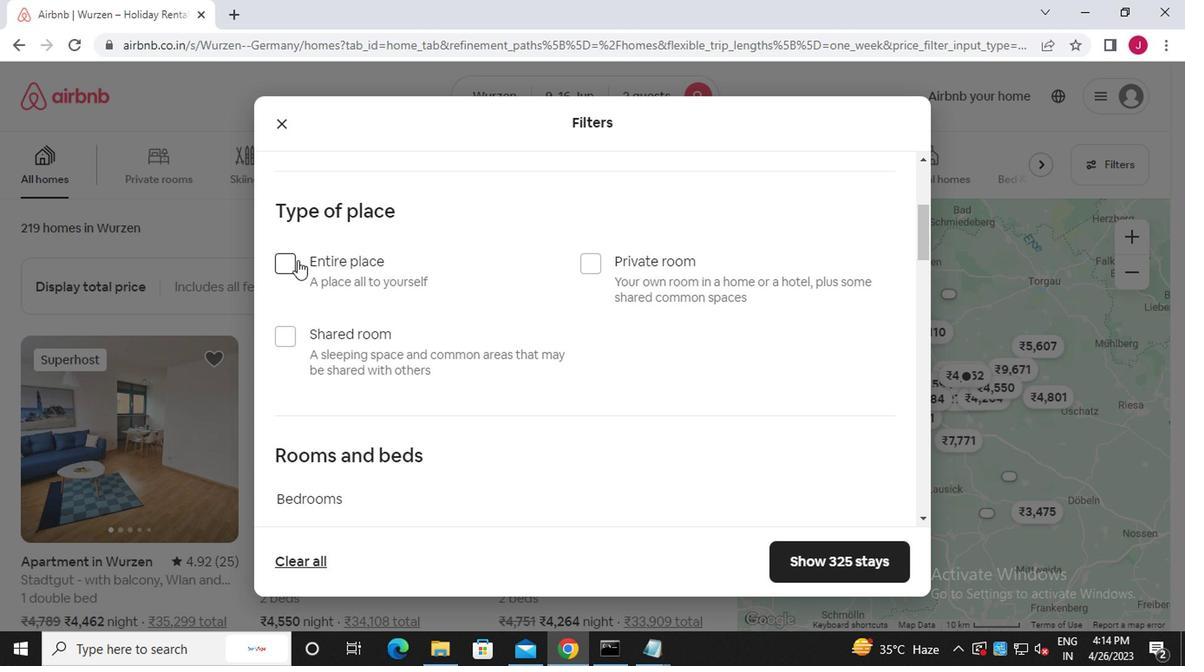 
Action: Mouse moved to (366, 300)
Screenshot: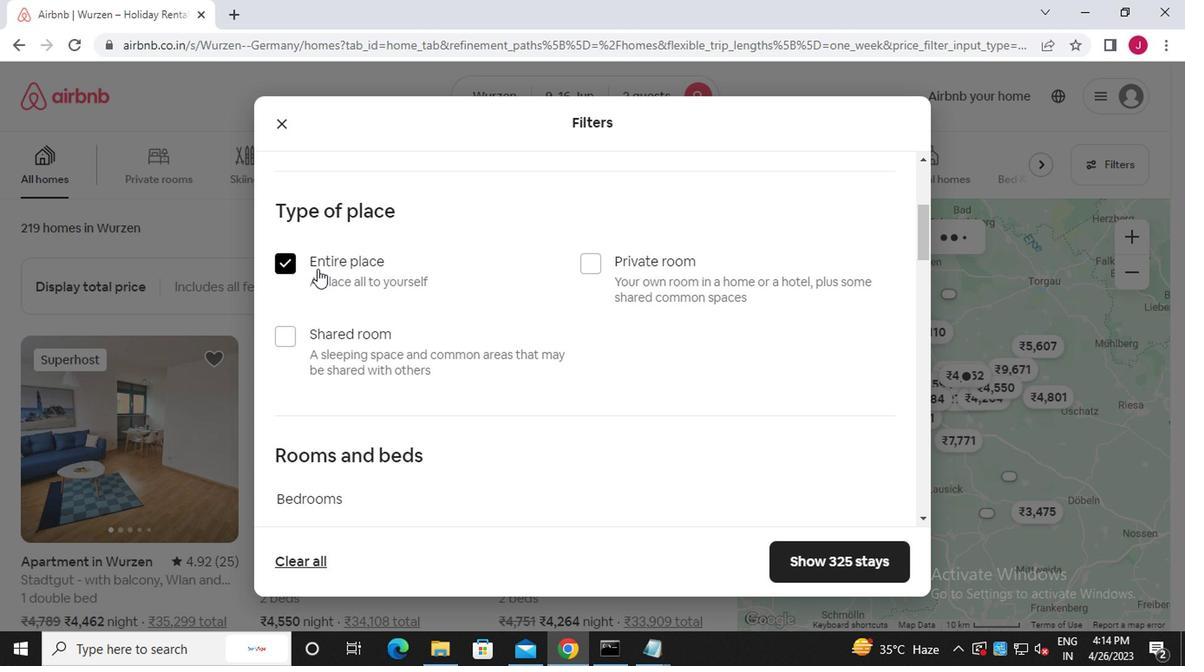 
Action: Mouse scrolled (366, 298) with delta (0, -1)
Screenshot: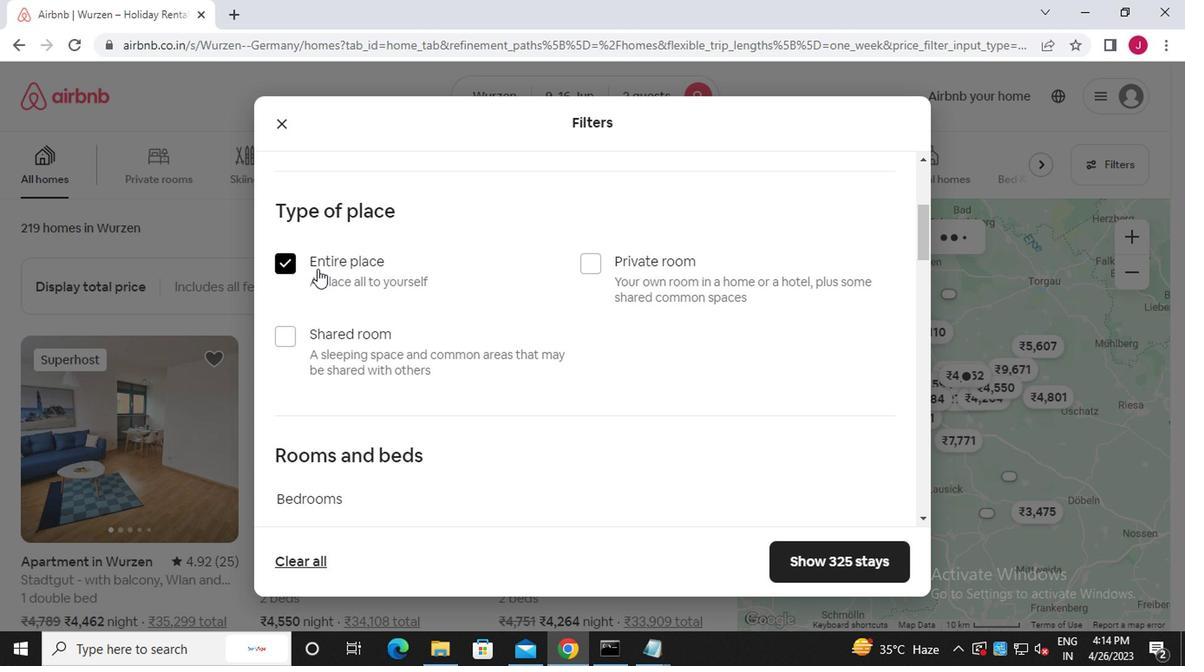 
Action: Mouse scrolled (366, 298) with delta (0, -1)
Screenshot: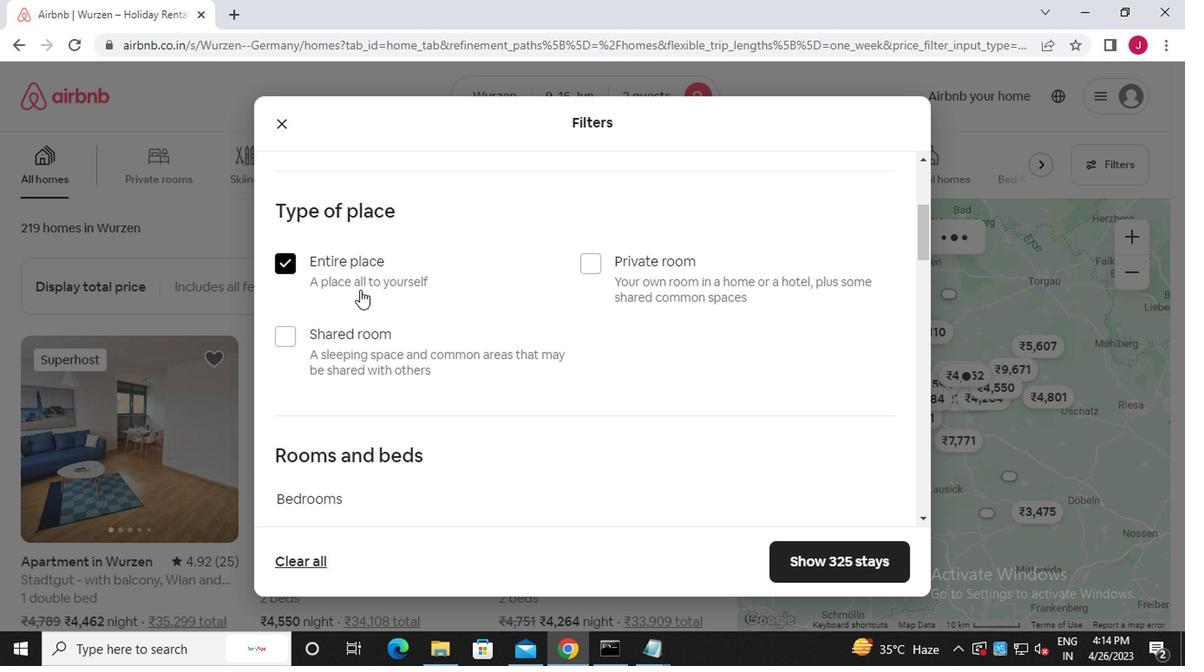 
Action: Mouse scrolled (366, 298) with delta (0, -1)
Screenshot: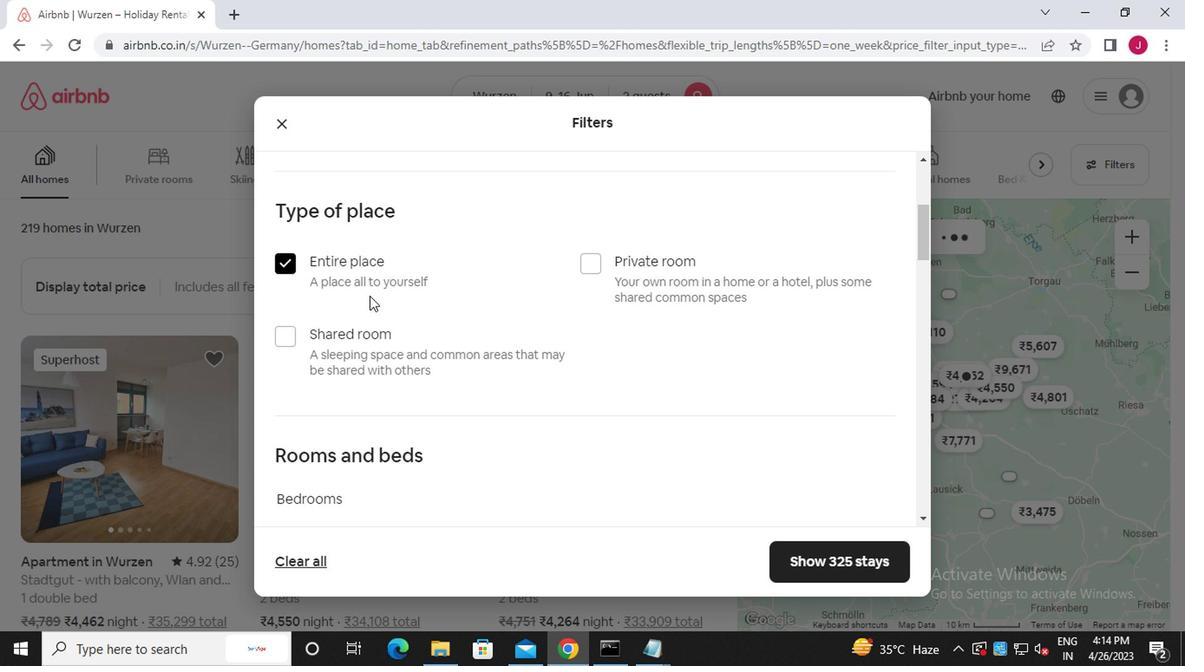 
Action: Mouse scrolled (366, 298) with delta (0, -1)
Screenshot: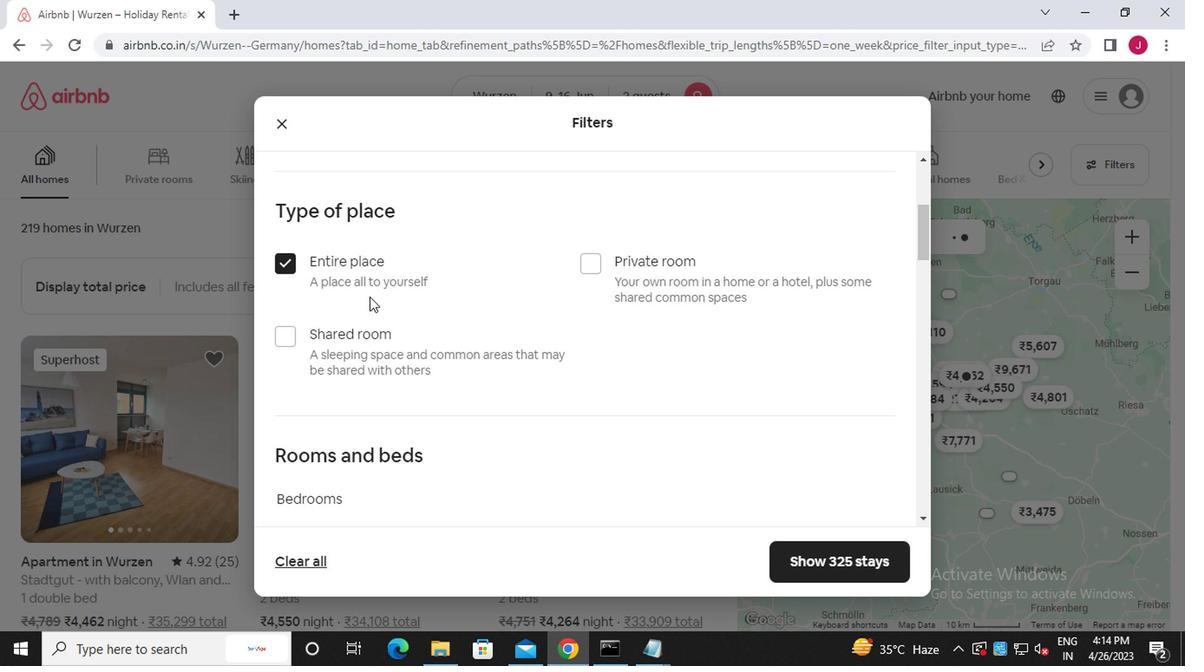 
Action: Mouse moved to (437, 200)
Screenshot: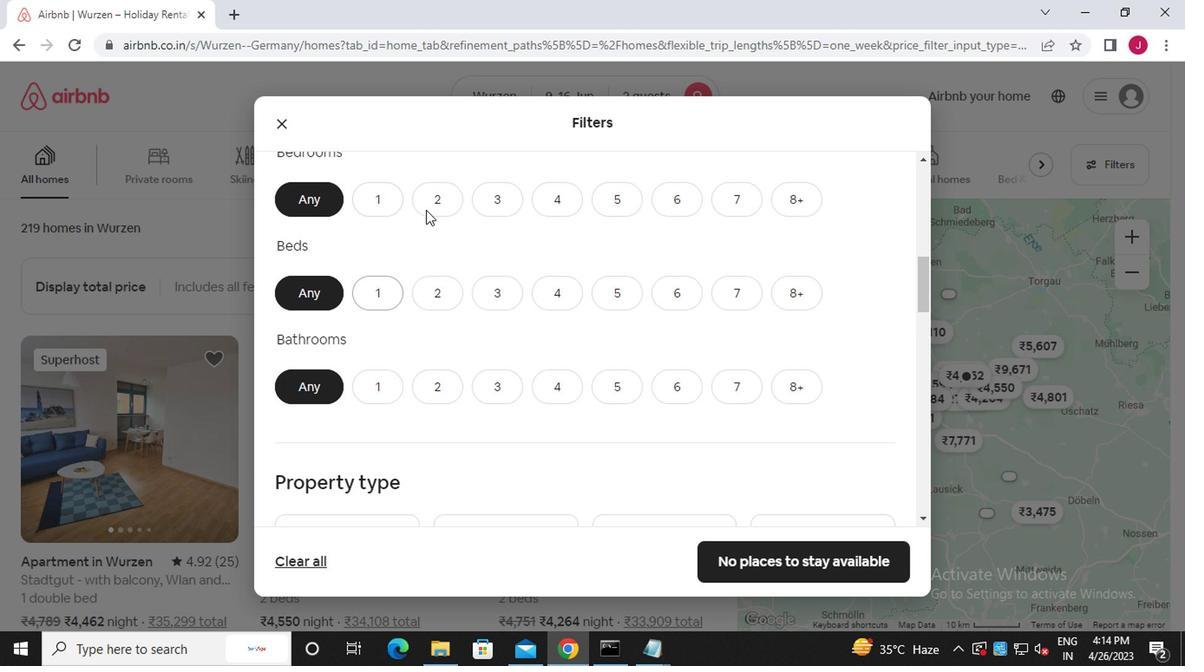 
Action: Mouse pressed left at (437, 200)
Screenshot: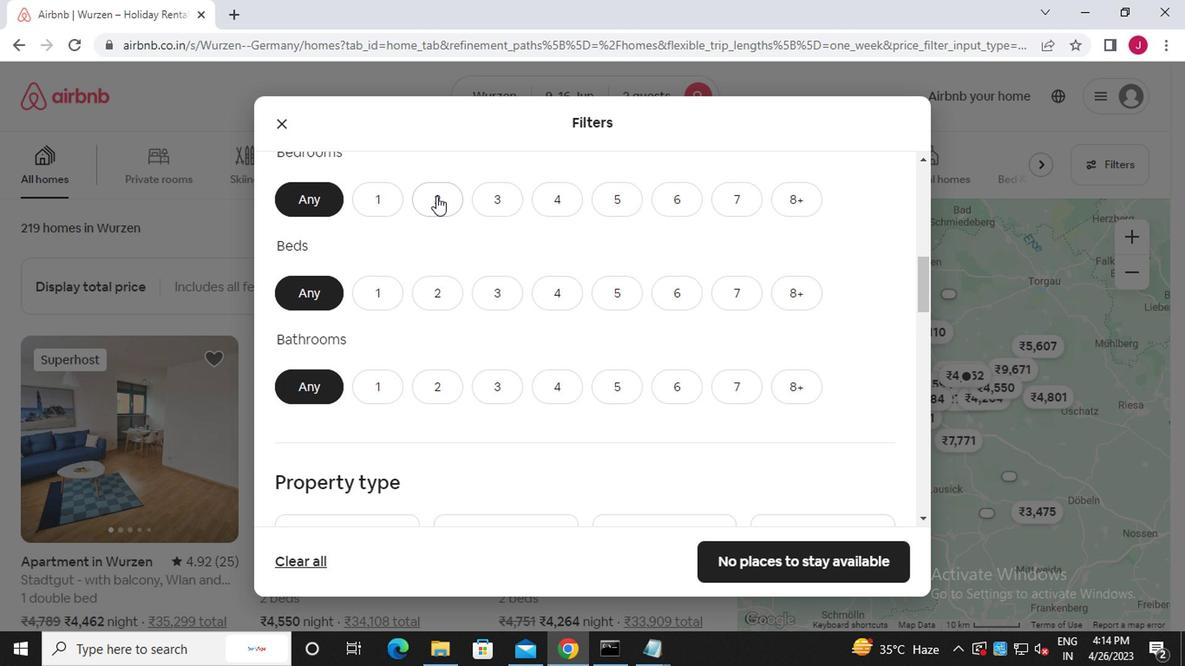 
Action: Mouse moved to (439, 293)
Screenshot: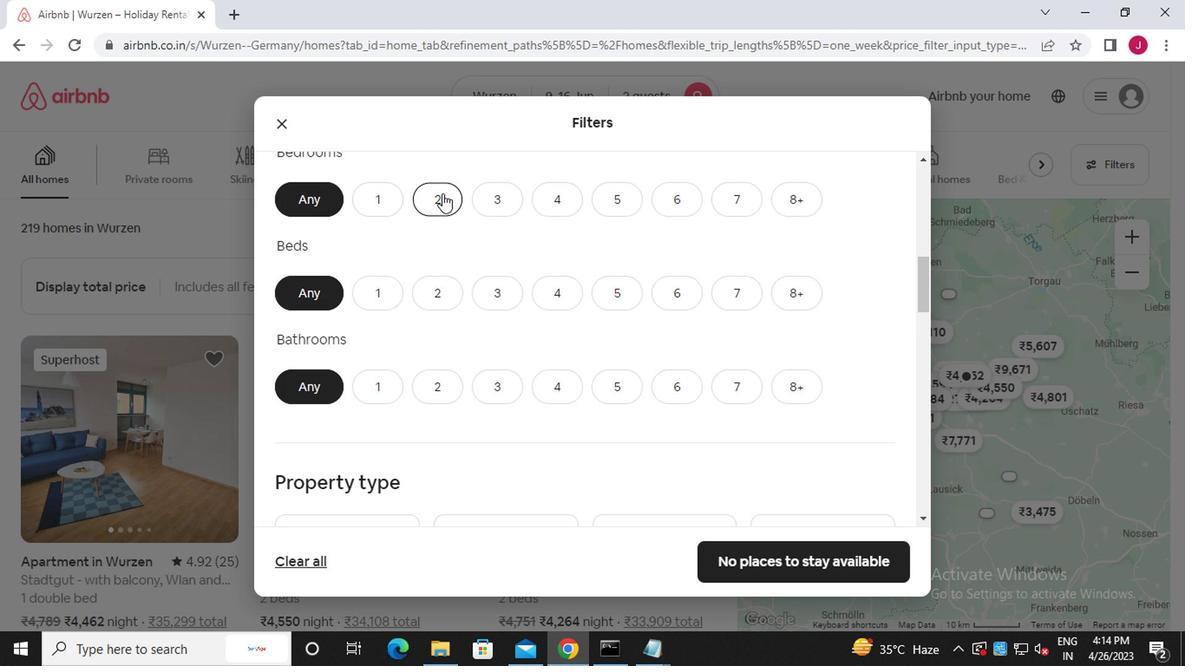 
Action: Mouse pressed left at (439, 293)
Screenshot: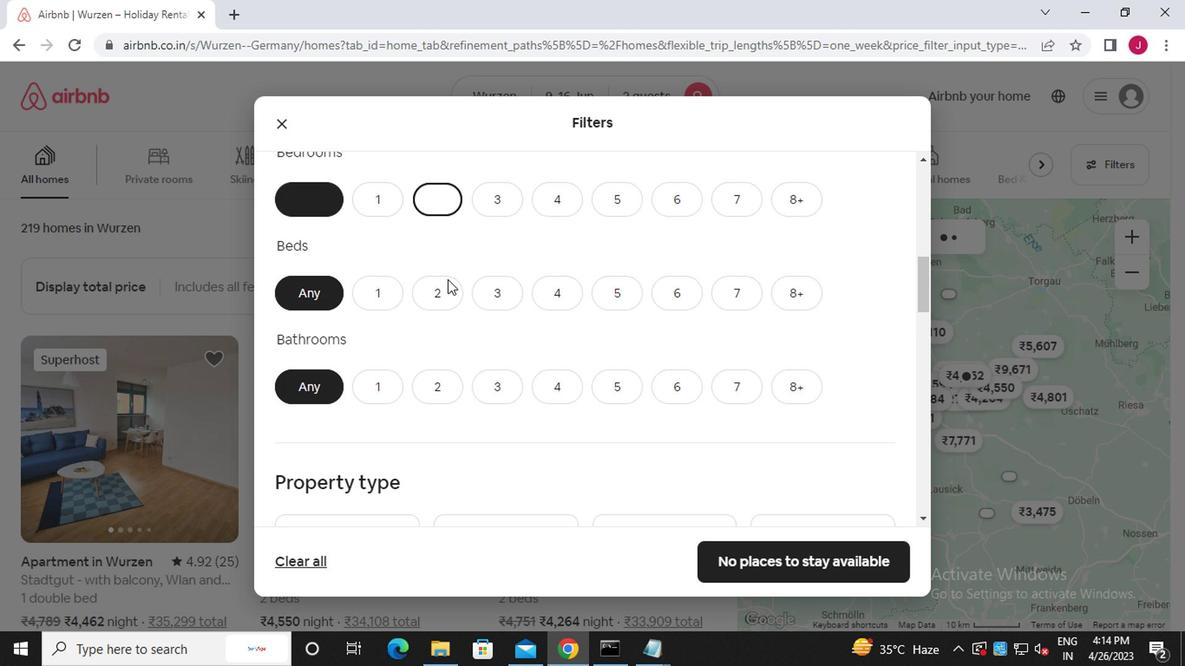 
Action: Mouse moved to (368, 382)
Screenshot: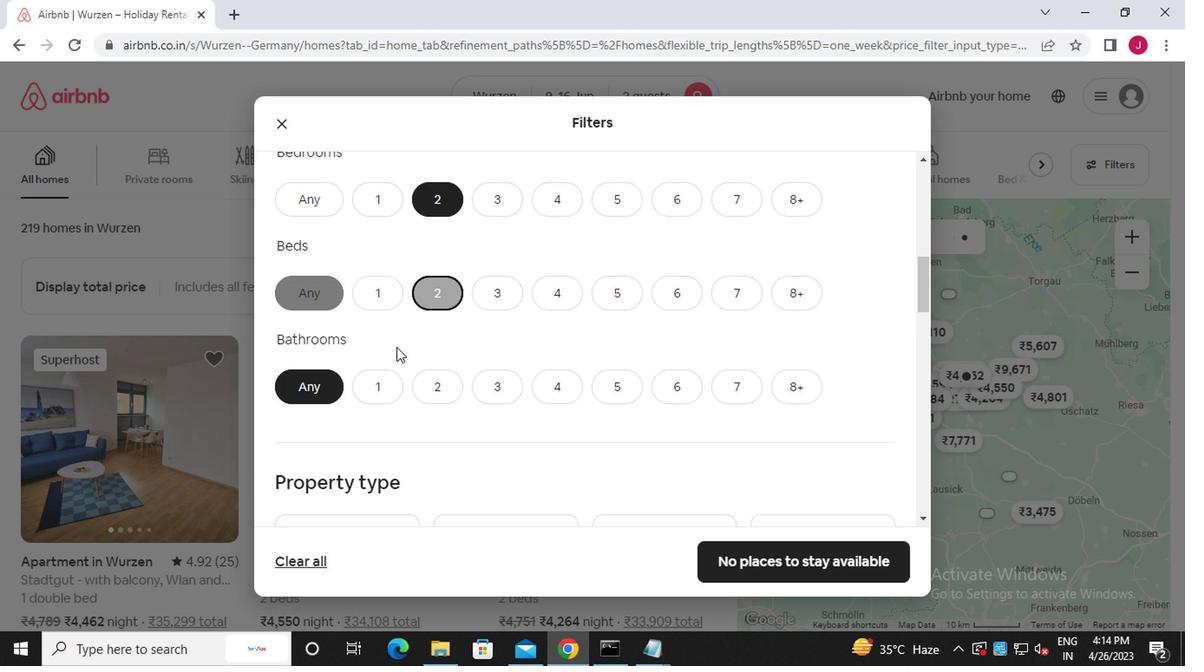 
Action: Mouse pressed left at (368, 382)
Screenshot: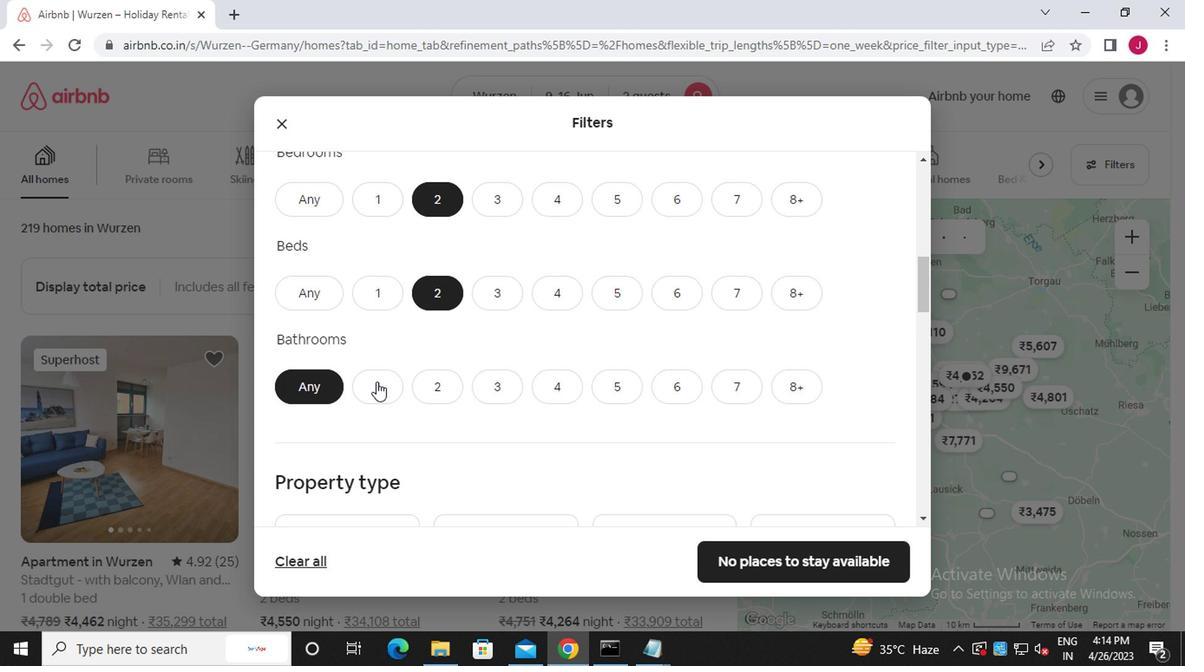 
Action: Mouse moved to (362, 386)
Screenshot: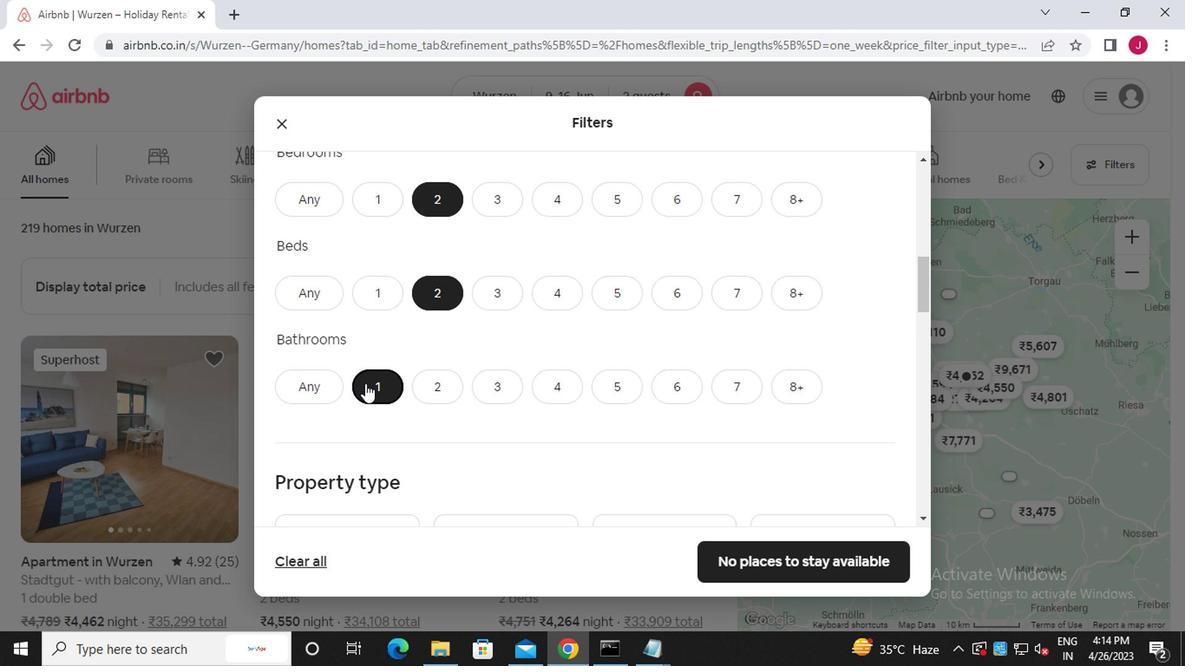 
Action: Mouse scrolled (362, 385) with delta (0, 0)
Screenshot: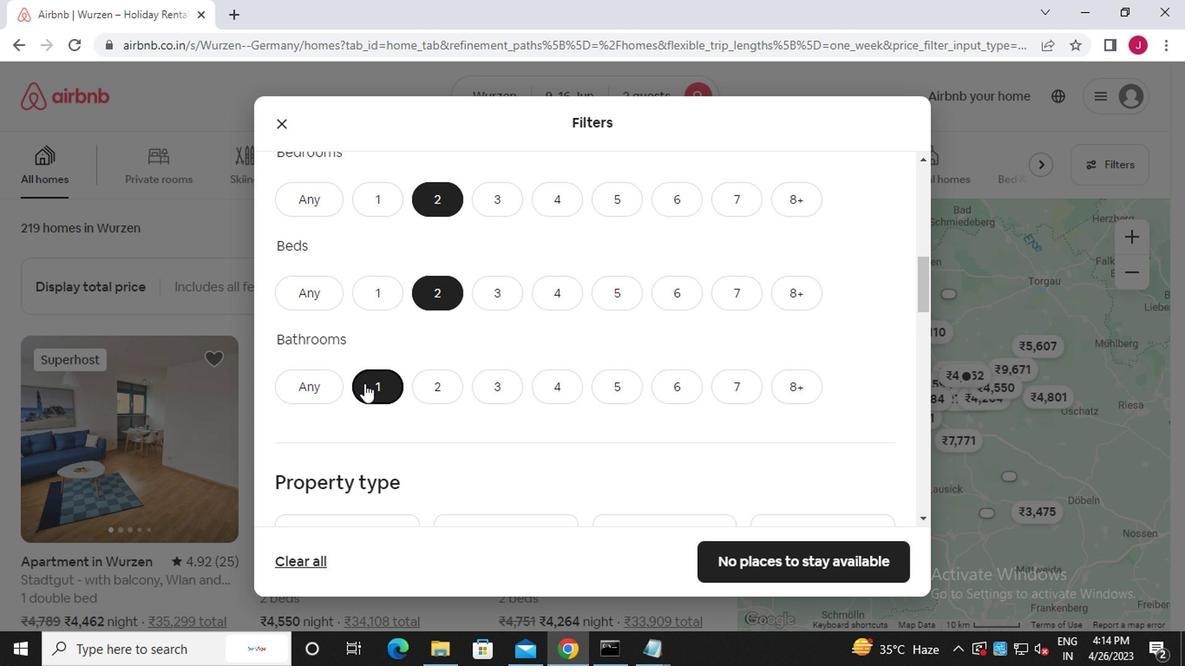 
Action: Mouse moved to (363, 388)
Screenshot: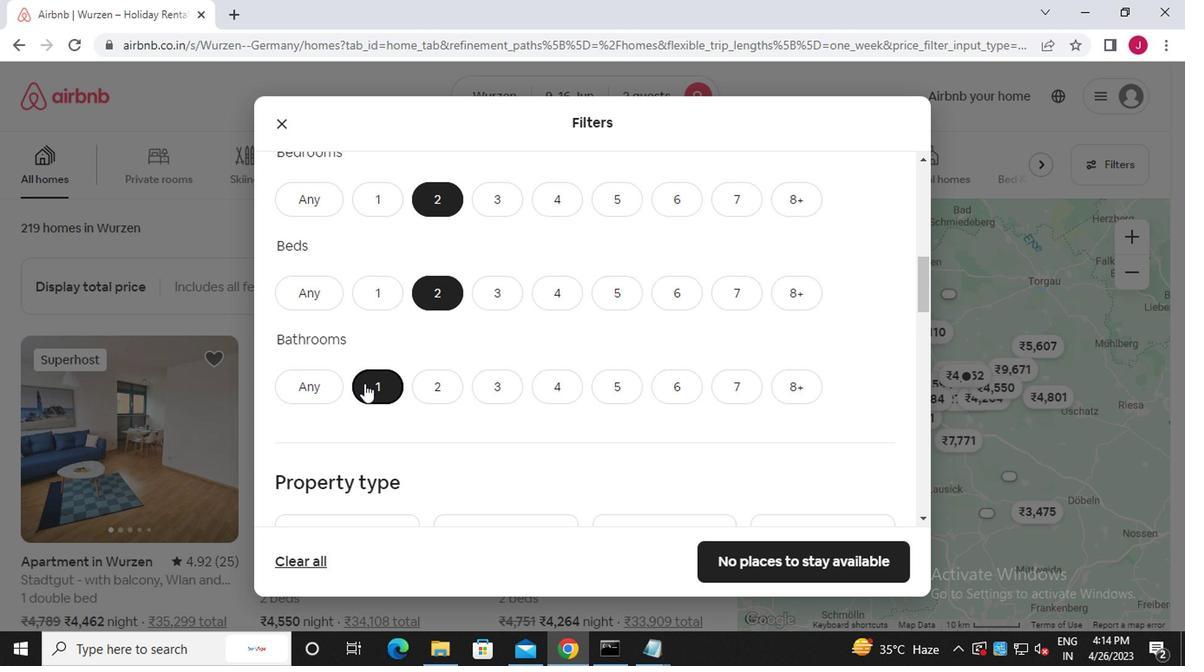 
Action: Mouse scrolled (363, 387) with delta (0, -1)
Screenshot: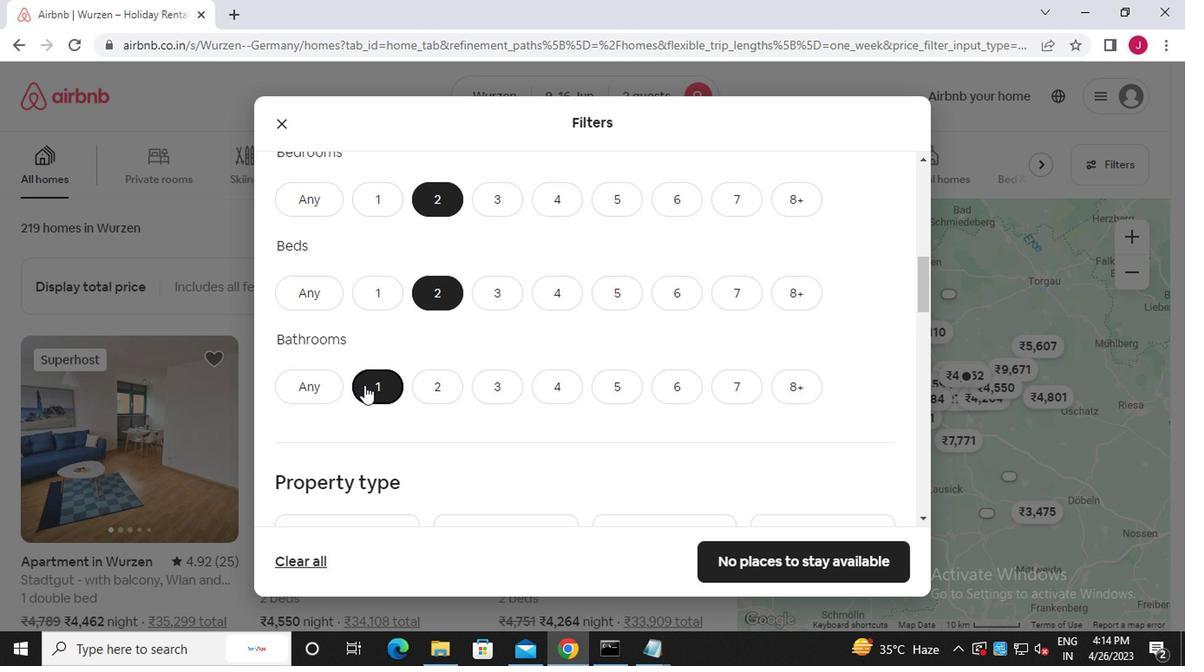
Action: Mouse moved to (343, 398)
Screenshot: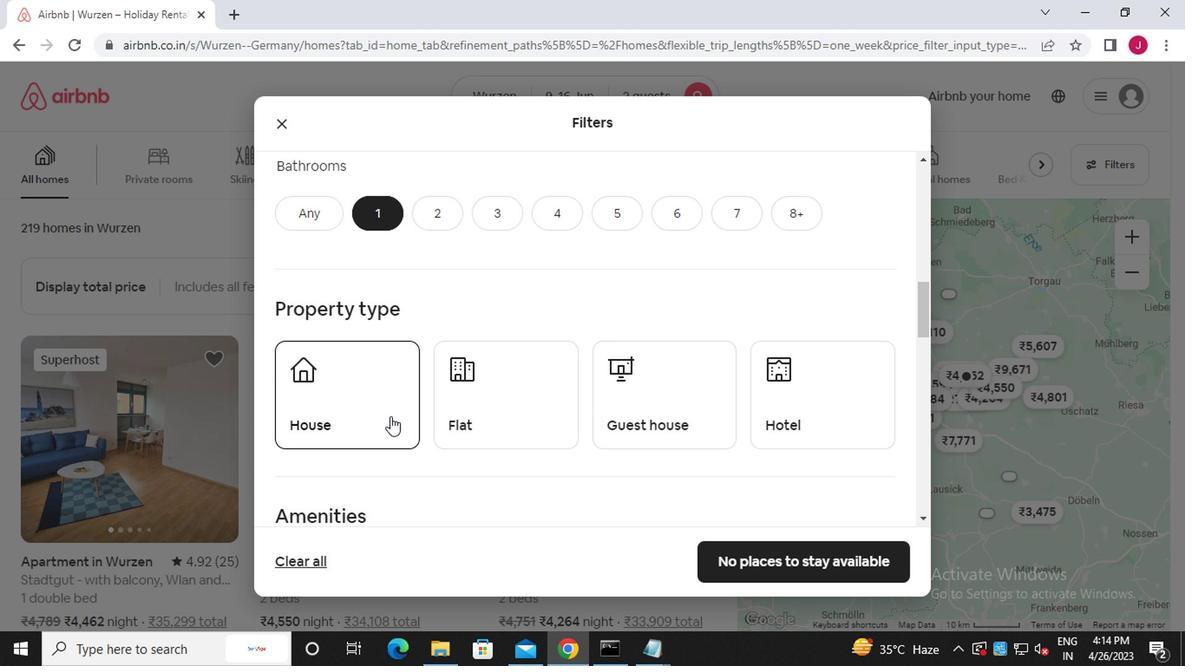 
Action: Mouse pressed left at (343, 398)
Screenshot: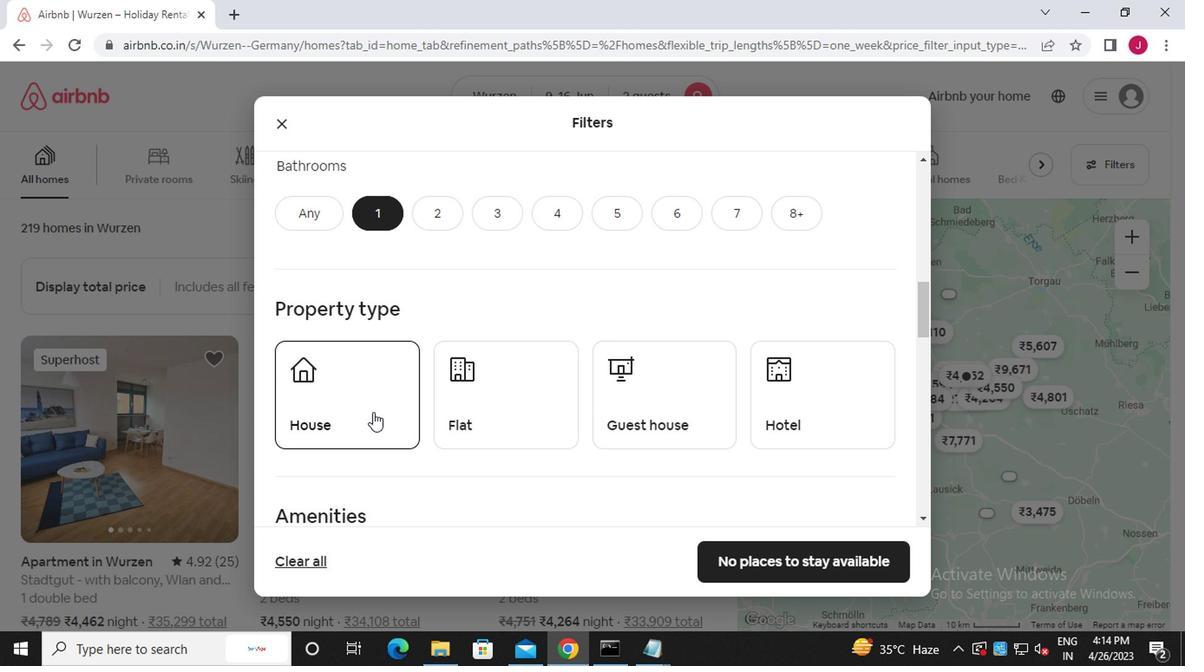 
Action: Mouse moved to (434, 407)
Screenshot: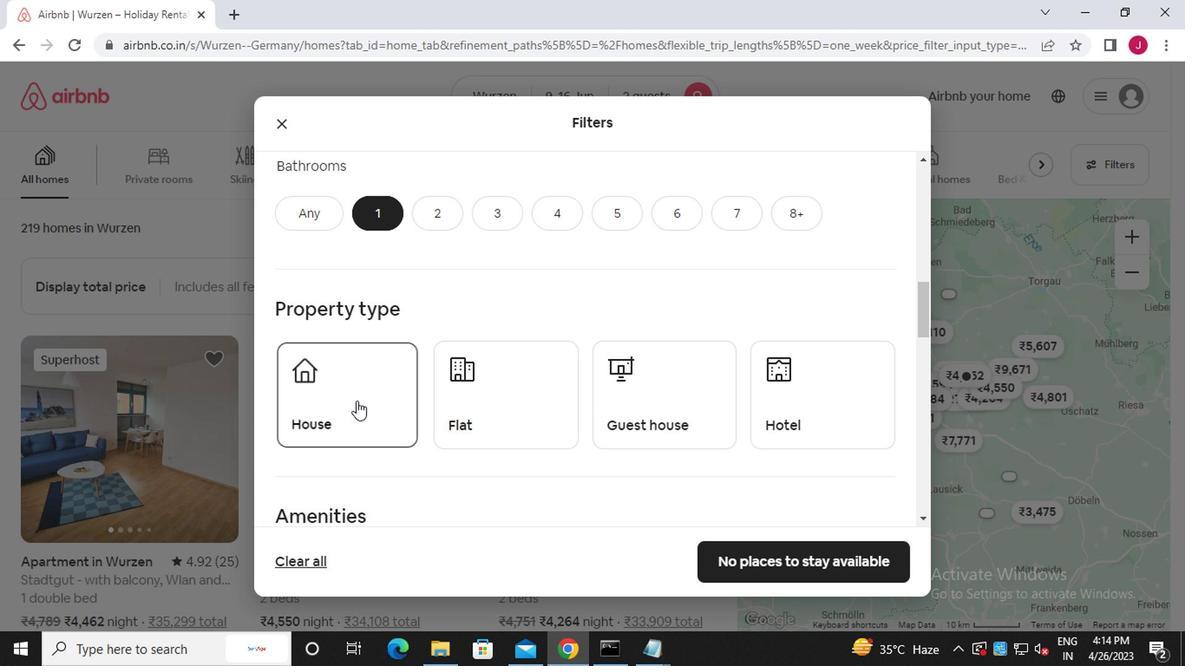 
Action: Mouse pressed left at (434, 407)
Screenshot: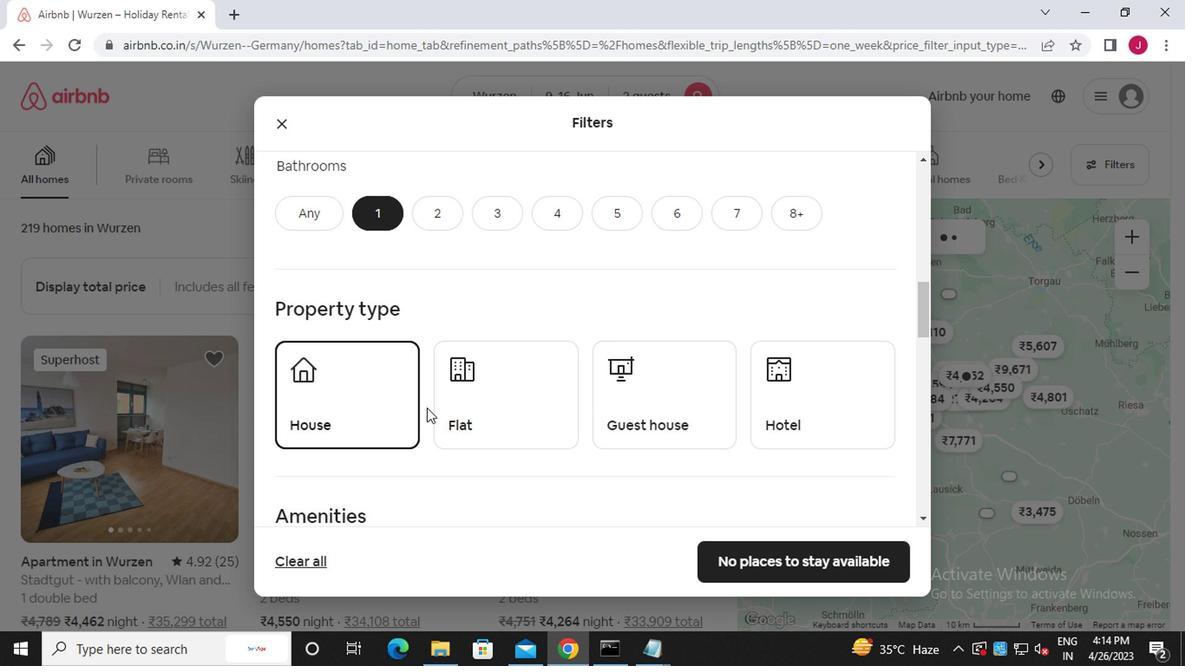 
Action: Mouse moved to (640, 413)
Screenshot: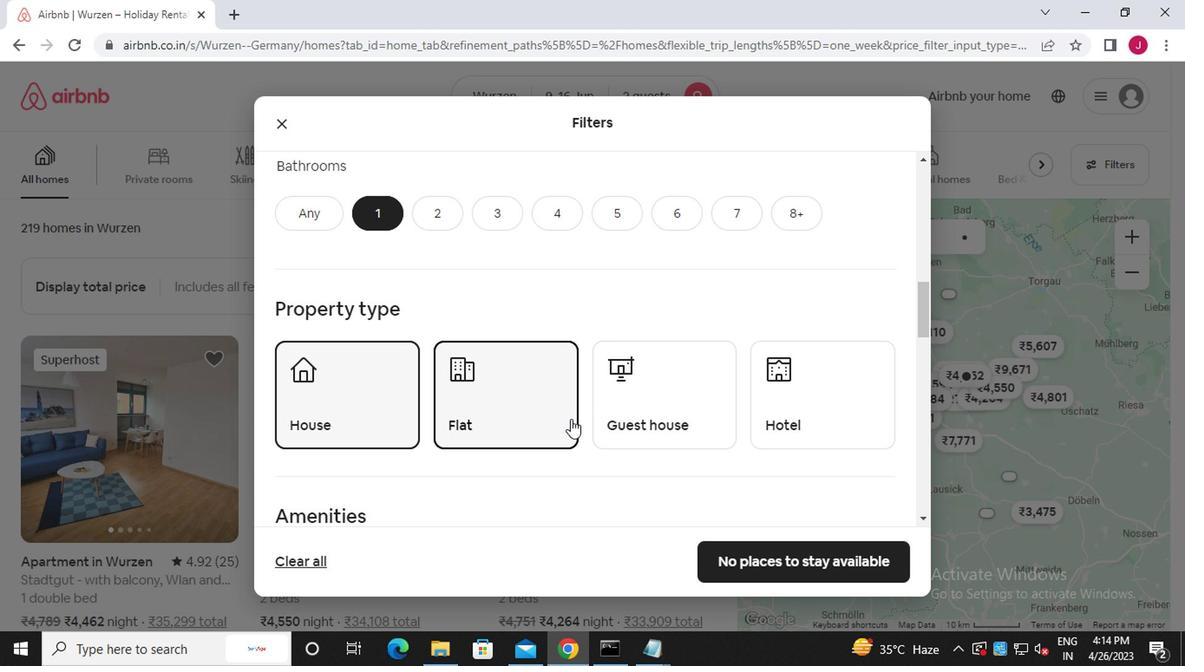 
Action: Mouse pressed left at (640, 413)
Screenshot: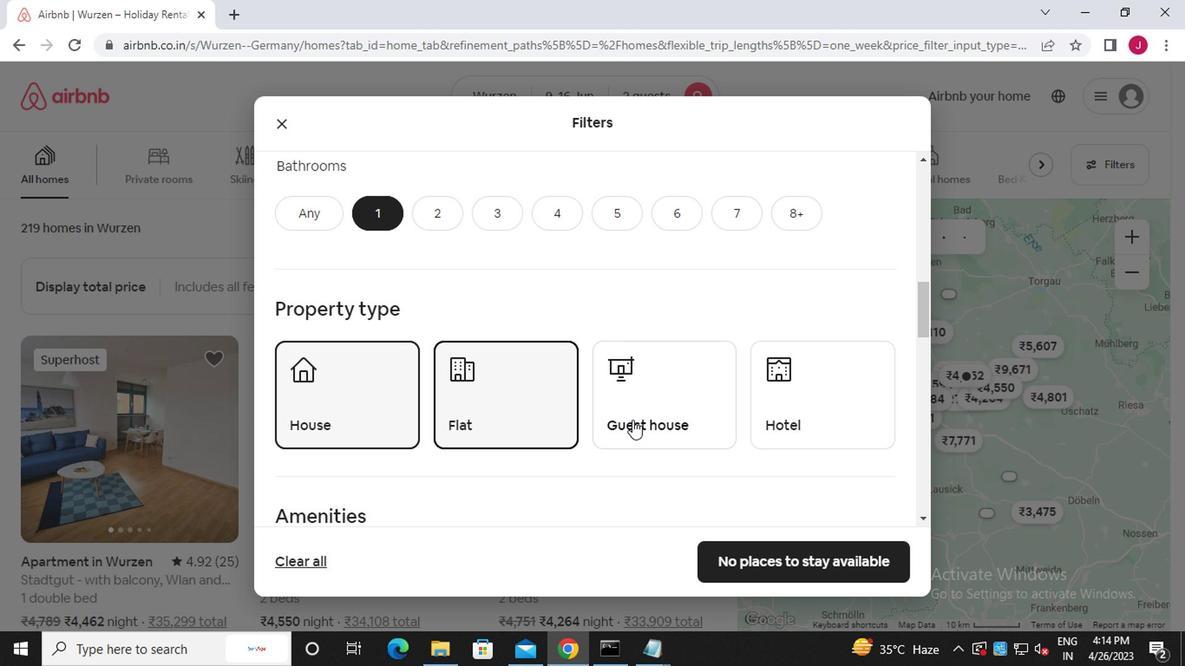 
Action: Mouse moved to (637, 413)
Screenshot: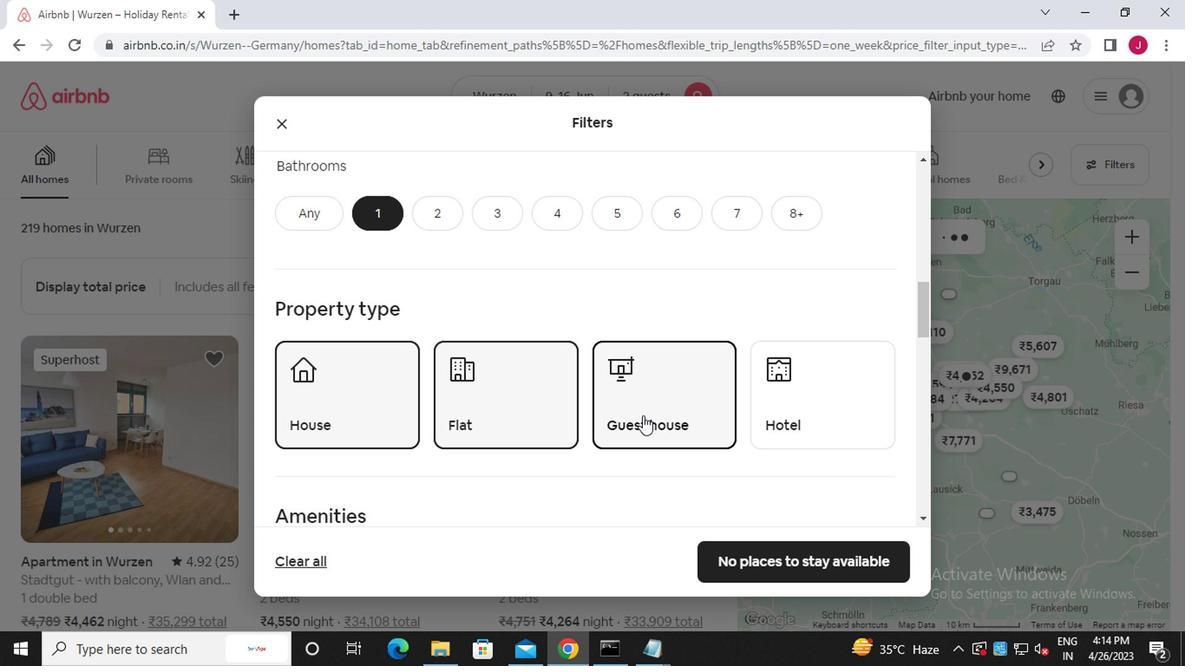 
Action: Mouse scrolled (637, 412) with delta (0, 0)
Screenshot: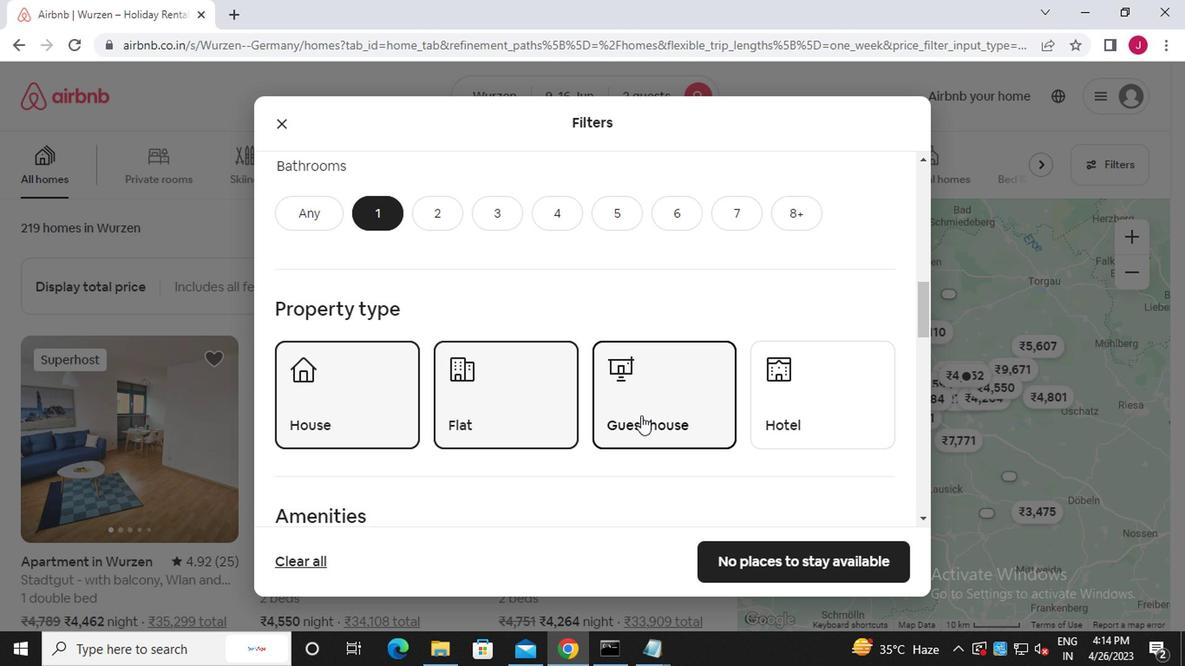 
Action: Mouse scrolled (637, 412) with delta (0, 0)
Screenshot: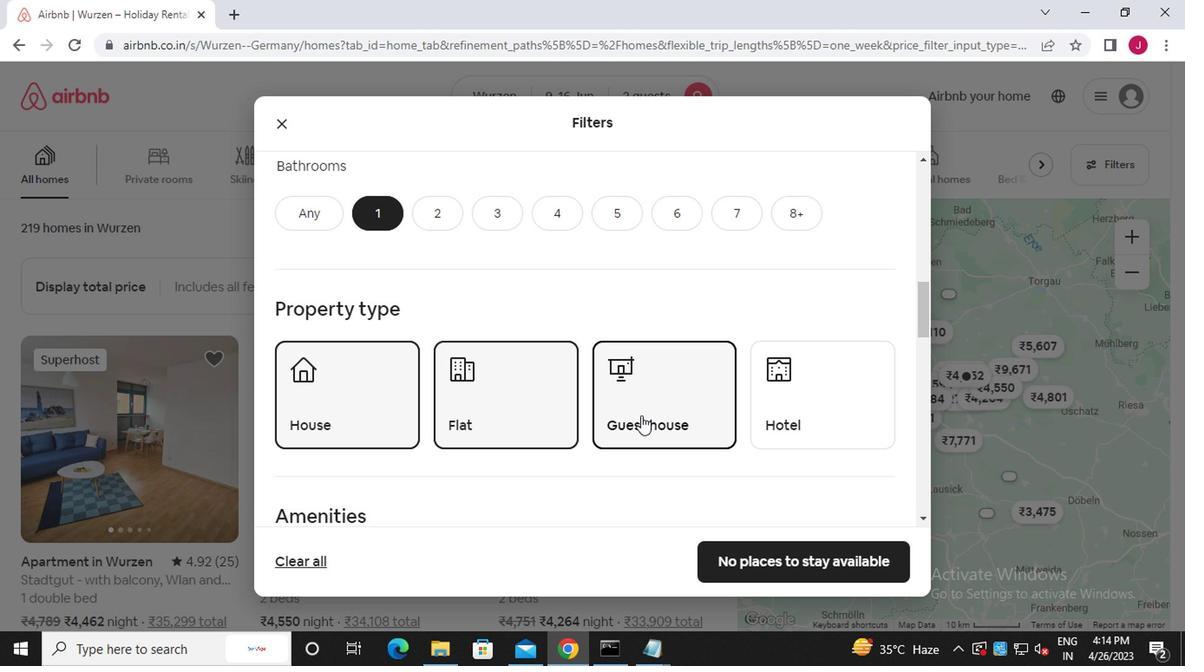 
Action: Mouse scrolled (637, 412) with delta (0, 0)
Screenshot: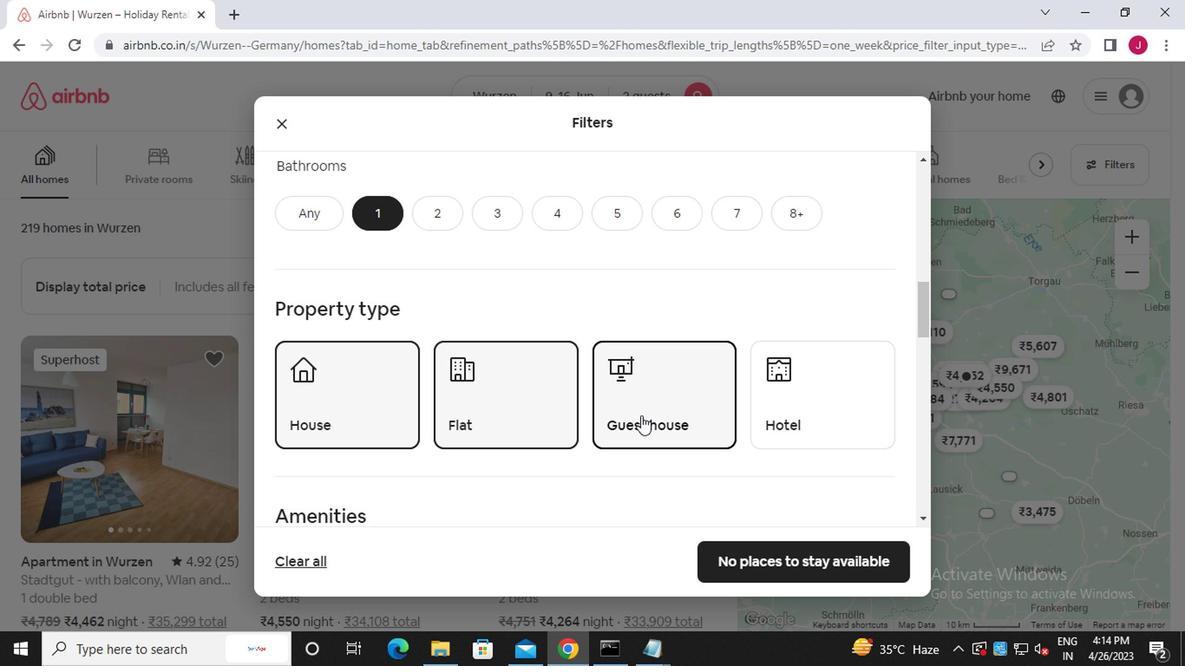 
Action: Mouse scrolled (637, 412) with delta (0, 0)
Screenshot: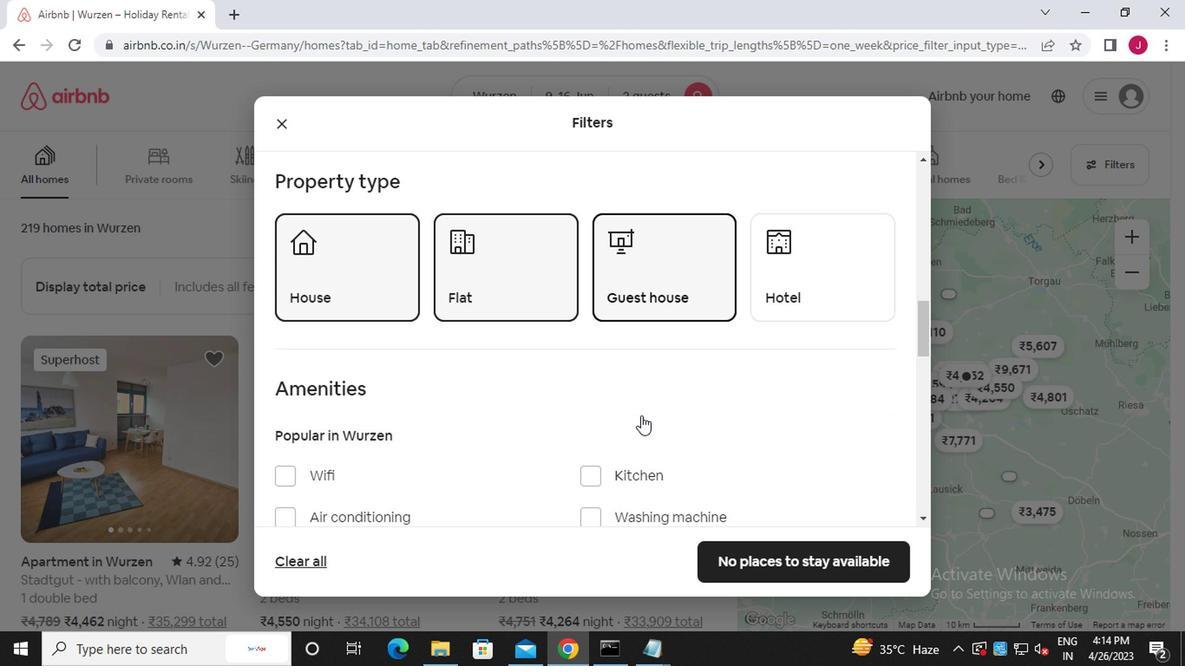 
Action: Mouse scrolled (637, 412) with delta (0, 0)
Screenshot: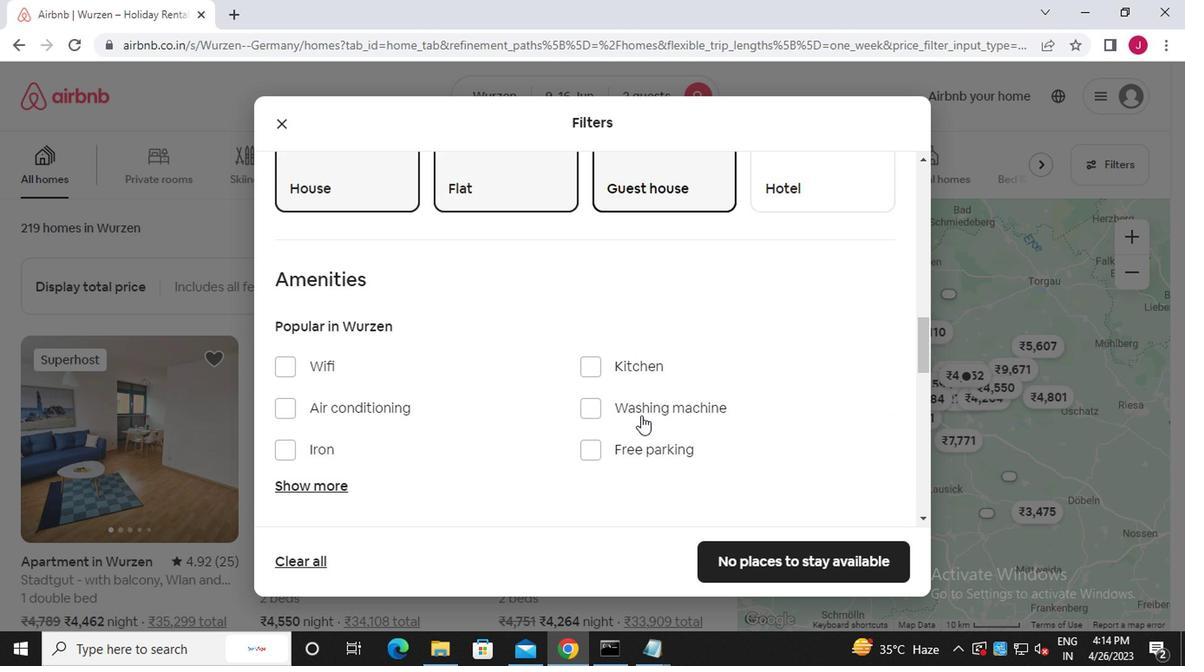 
Action: Mouse moved to (812, 448)
Screenshot: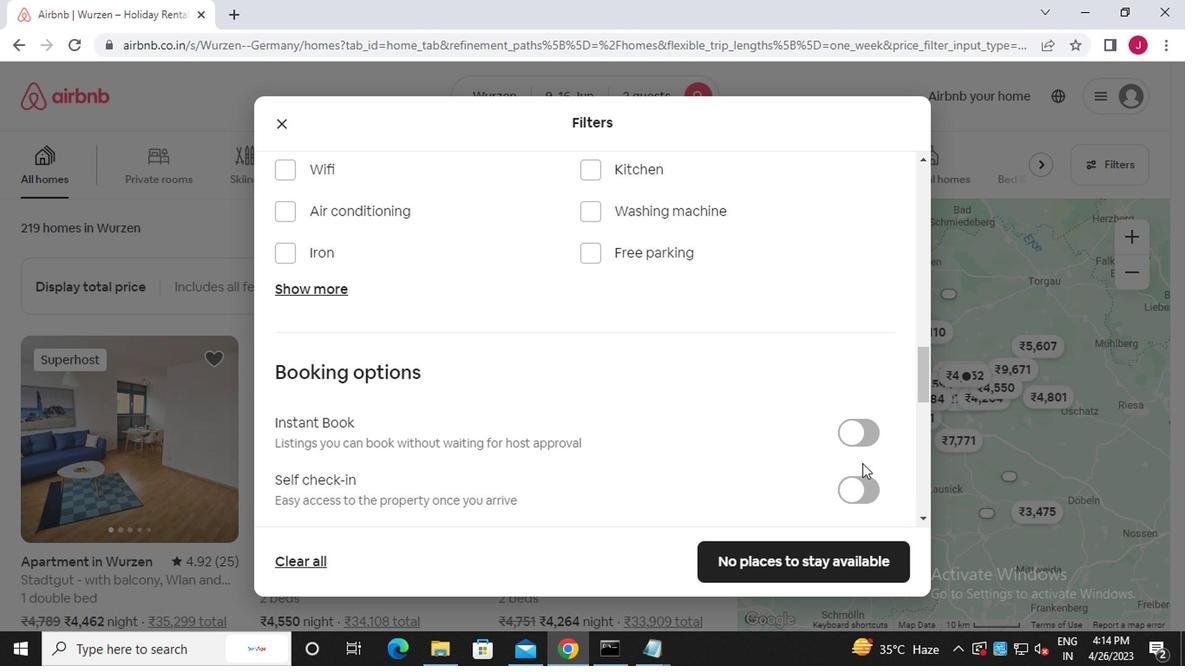 
Action: Mouse scrolled (812, 447) with delta (0, 0)
Screenshot: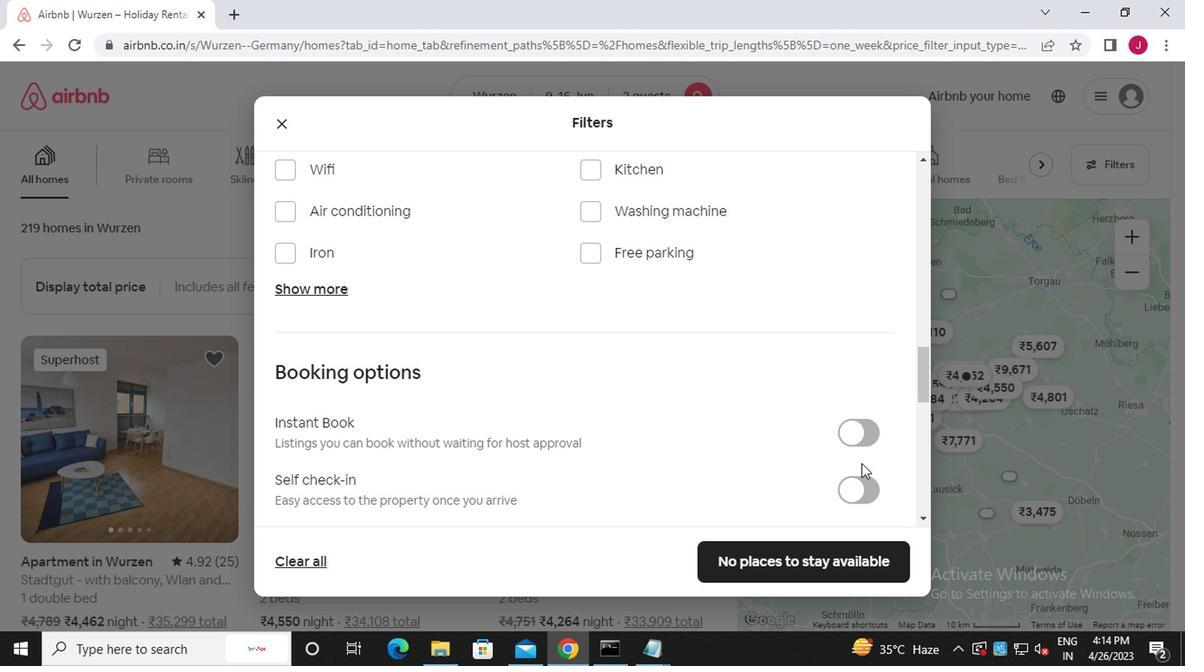 
Action: Mouse scrolled (812, 447) with delta (0, 0)
Screenshot: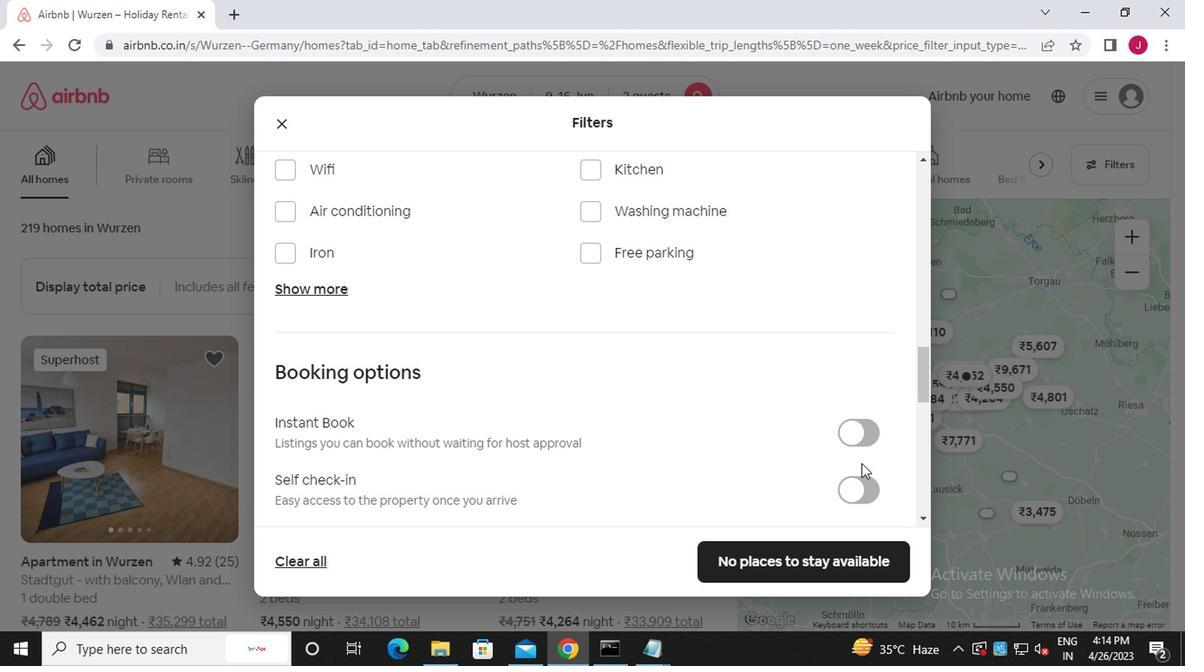 
Action: Mouse moved to (851, 313)
Screenshot: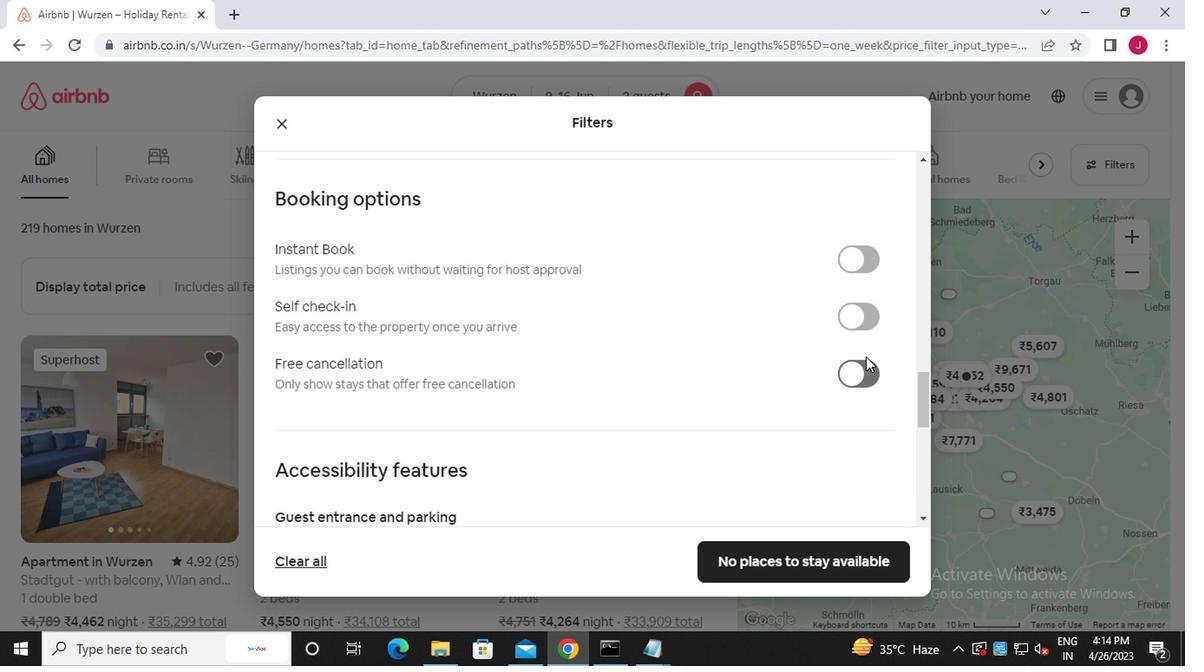 
Action: Mouse pressed left at (851, 313)
Screenshot: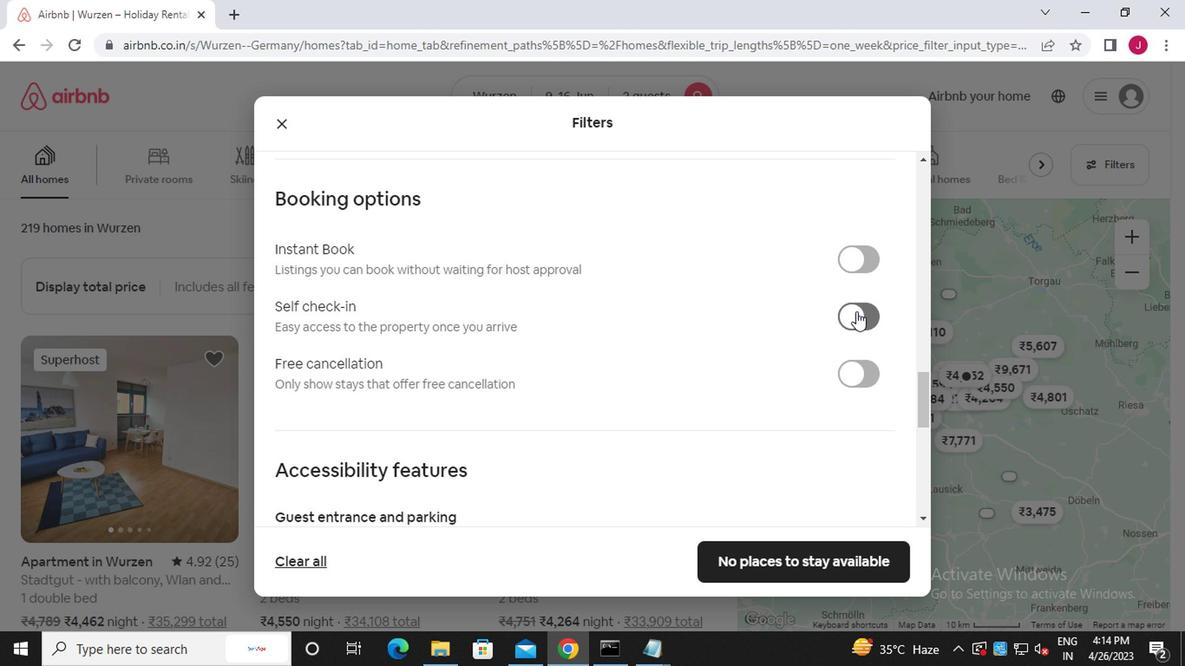 
Action: Mouse moved to (648, 398)
Screenshot: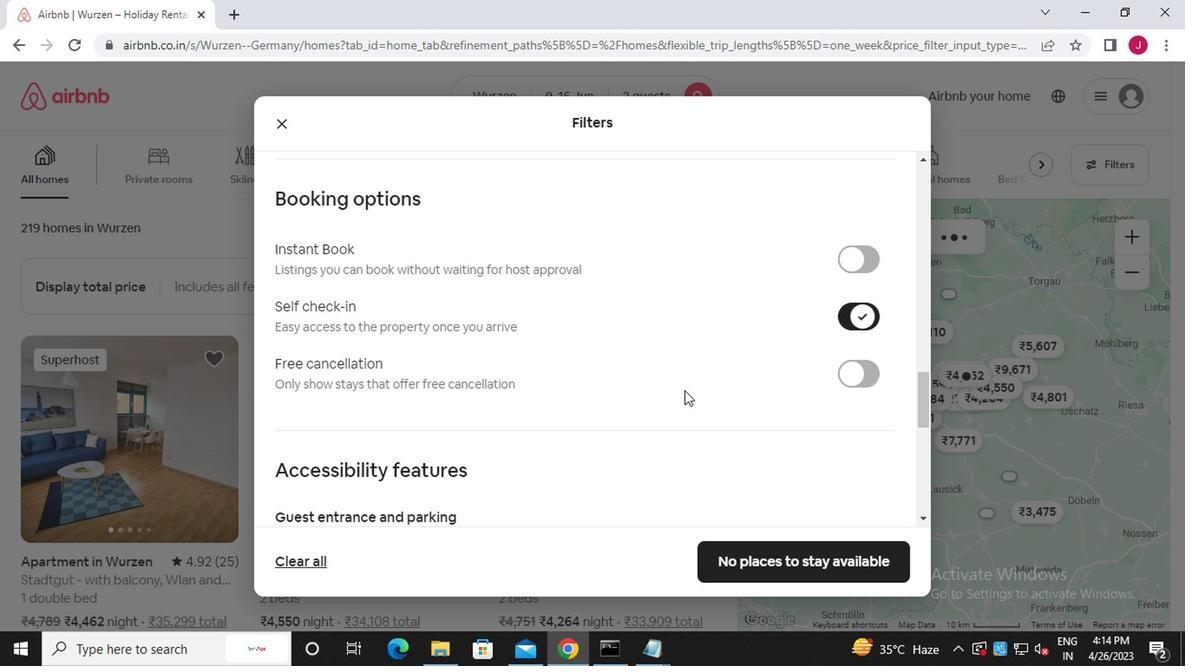 
Action: Mouse scrolled (648, 397) with delta (0, -1)
Screenshot: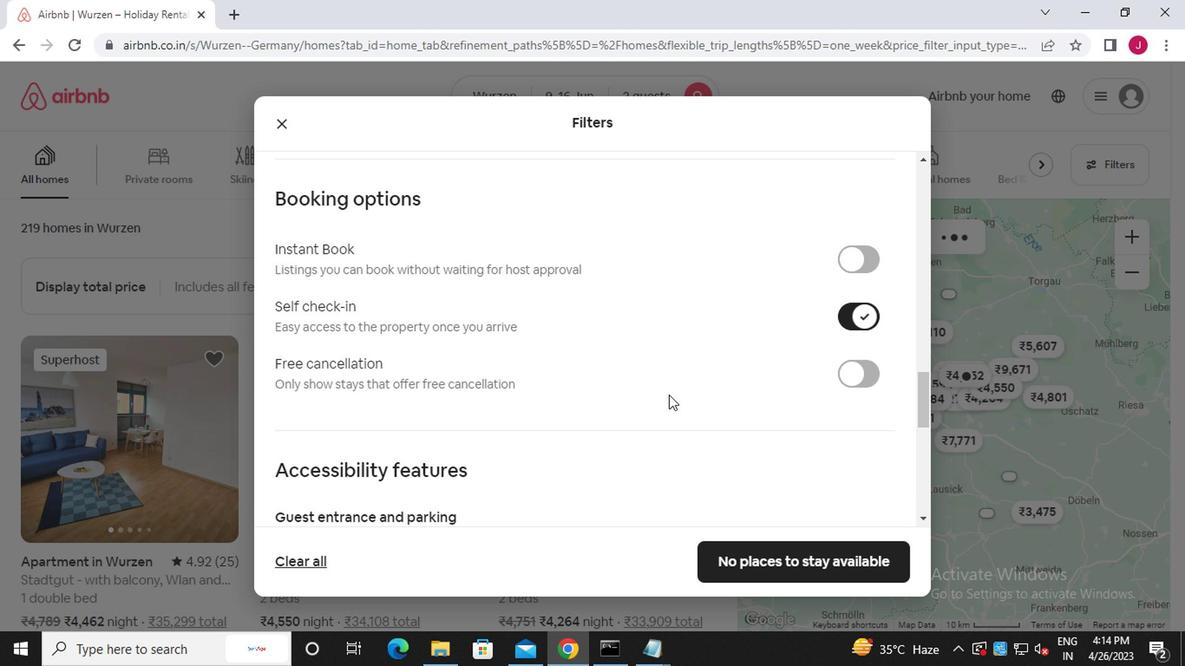 
Action: Mouse moved to (648, 398)
Screenshot: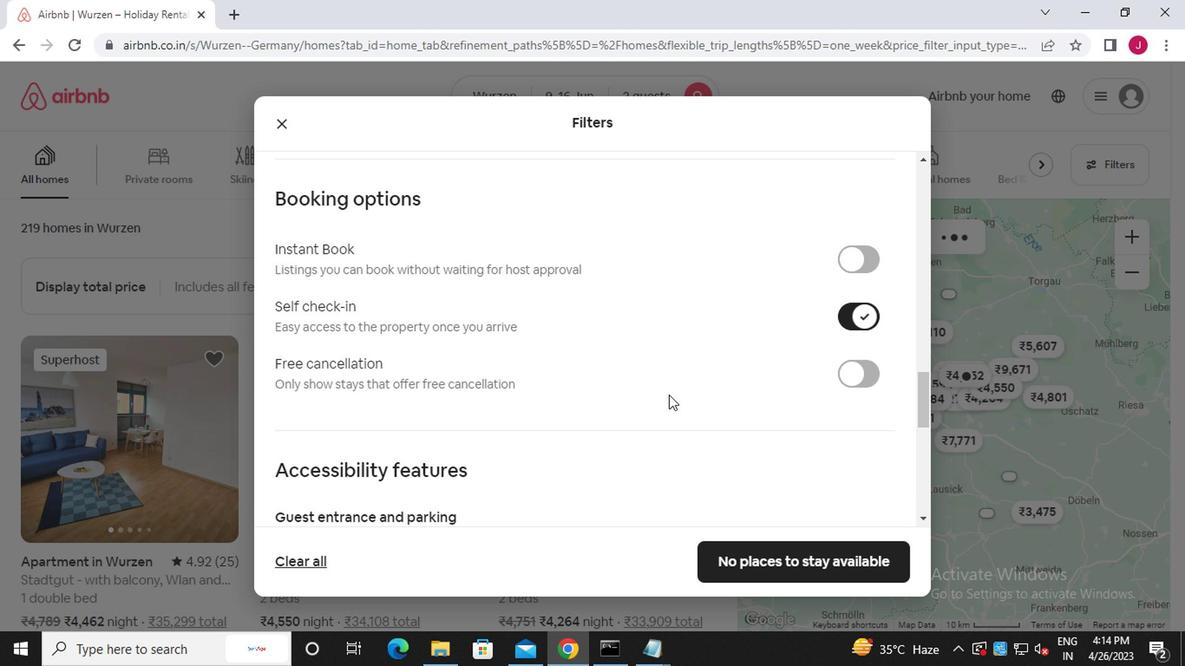 
Action: Mouse scrolled (648, 397) with delta (0, -1)
Screenshot: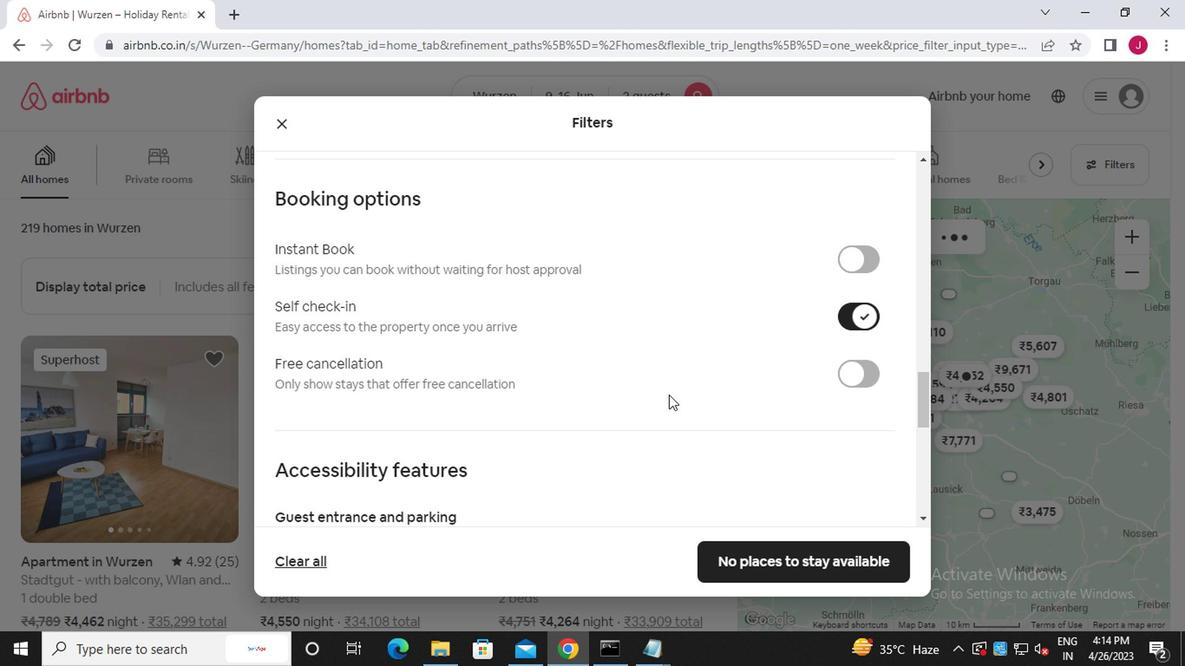 
Action: Mouse scrolled (648, 397) with delta (0, -1)
Screenshot: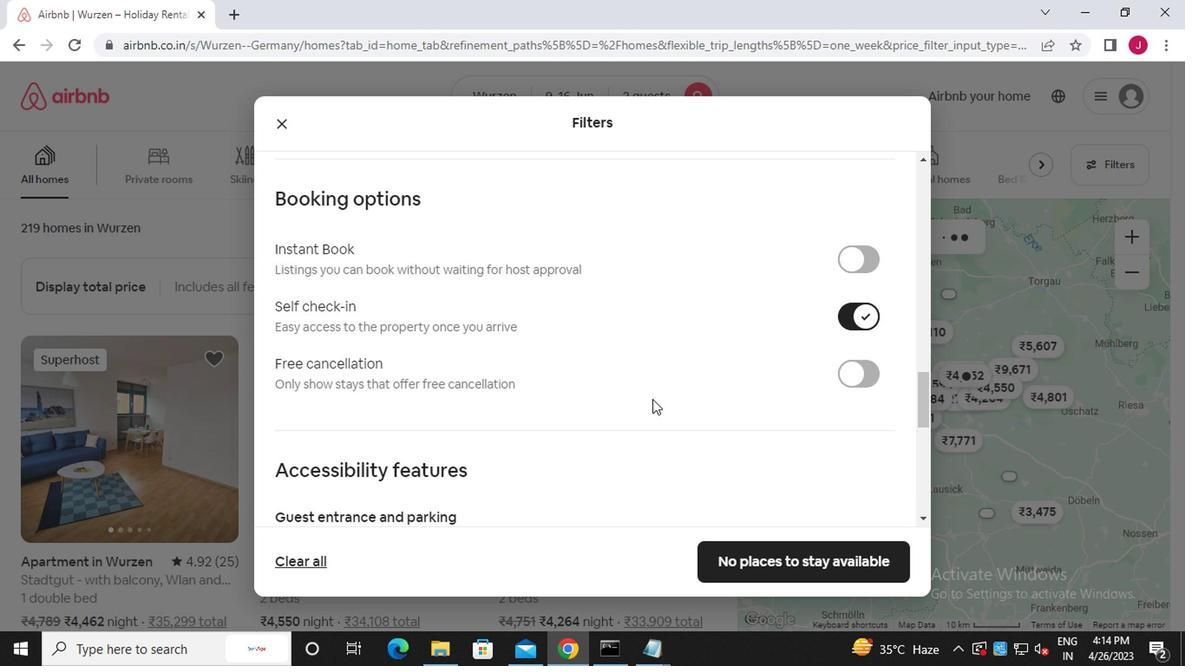 
Action: Mouse scrolled (648, 397) with delta (0, -1)
Screenshot: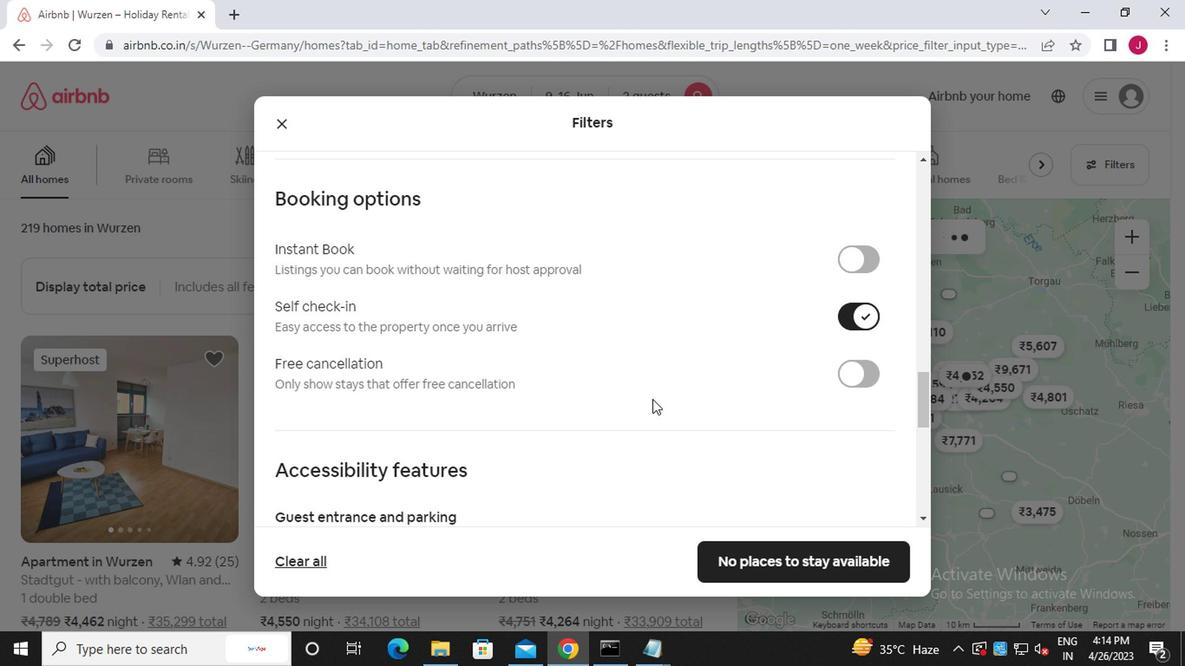 
Action: Mouse scrolled (648, 397) with delta (0, -1)
Screenshot: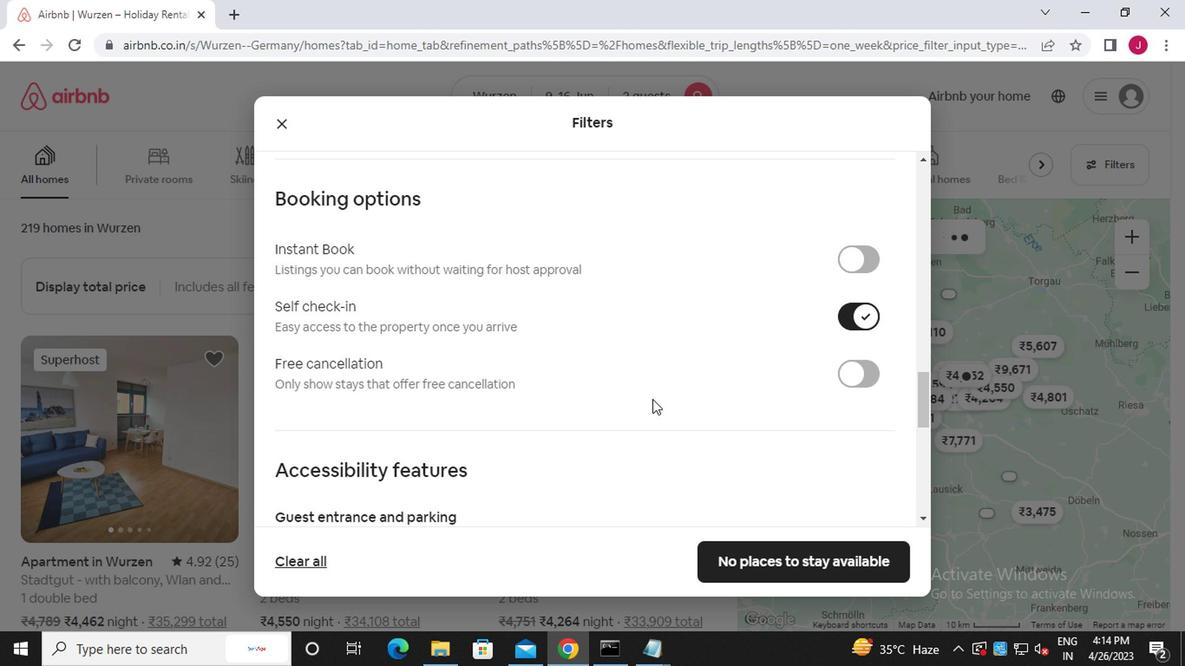 
Action: Mouse scrolled (648, 397) with delta (0, -1)
Screenshot: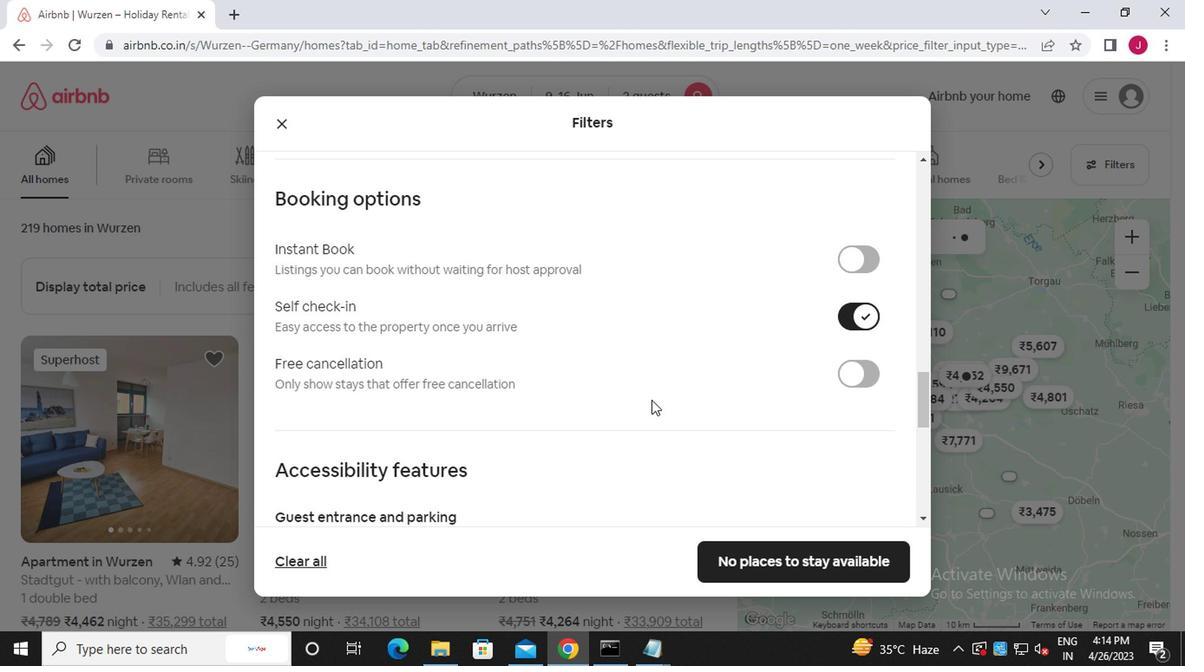 
Action: Mouse moved to (288, 447)
Screenshot: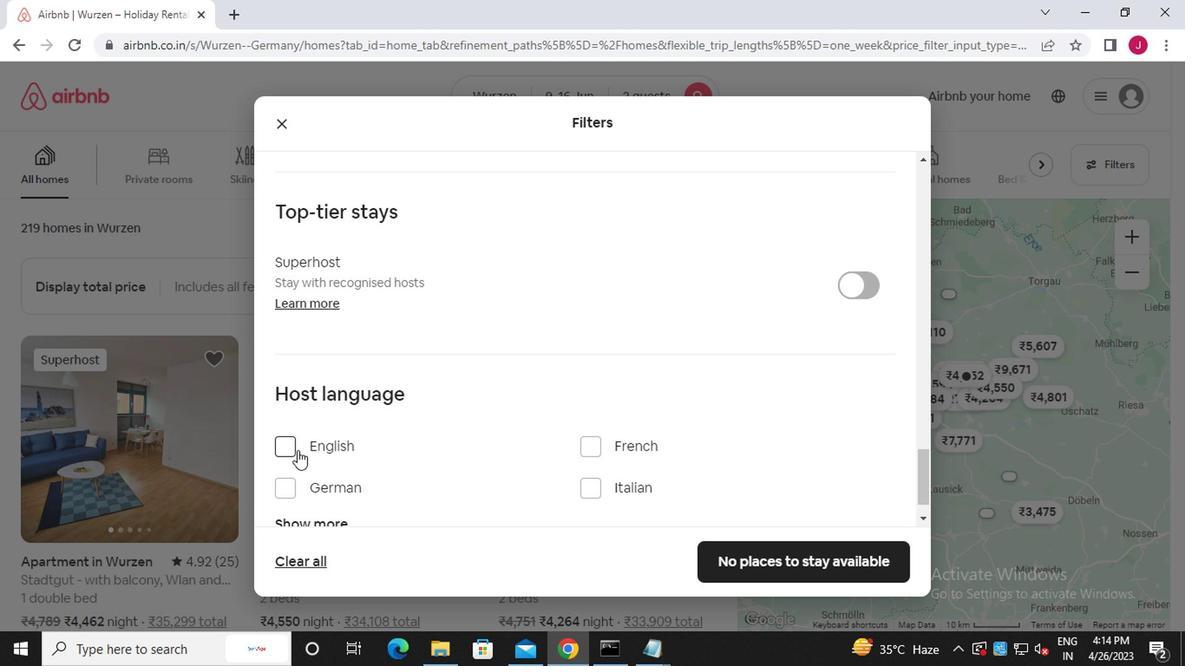 
Action: Mouse pressed left at (288, 447)
Screenshot: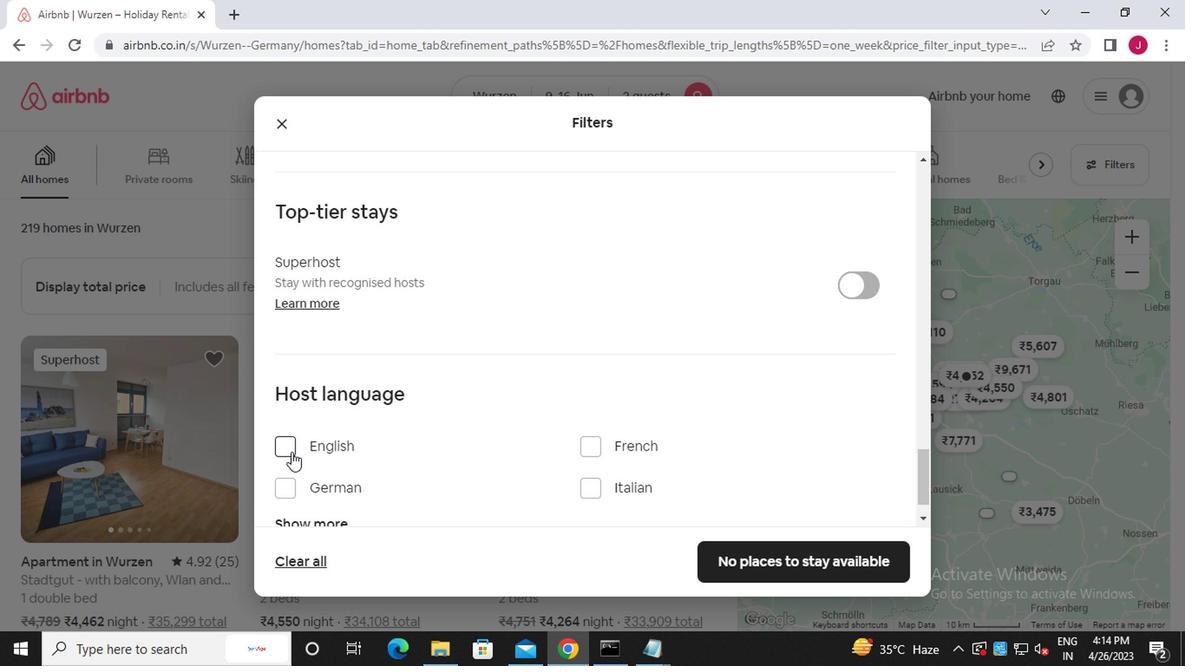 
Action: Mouse moved to (774, 555)
Screenshot: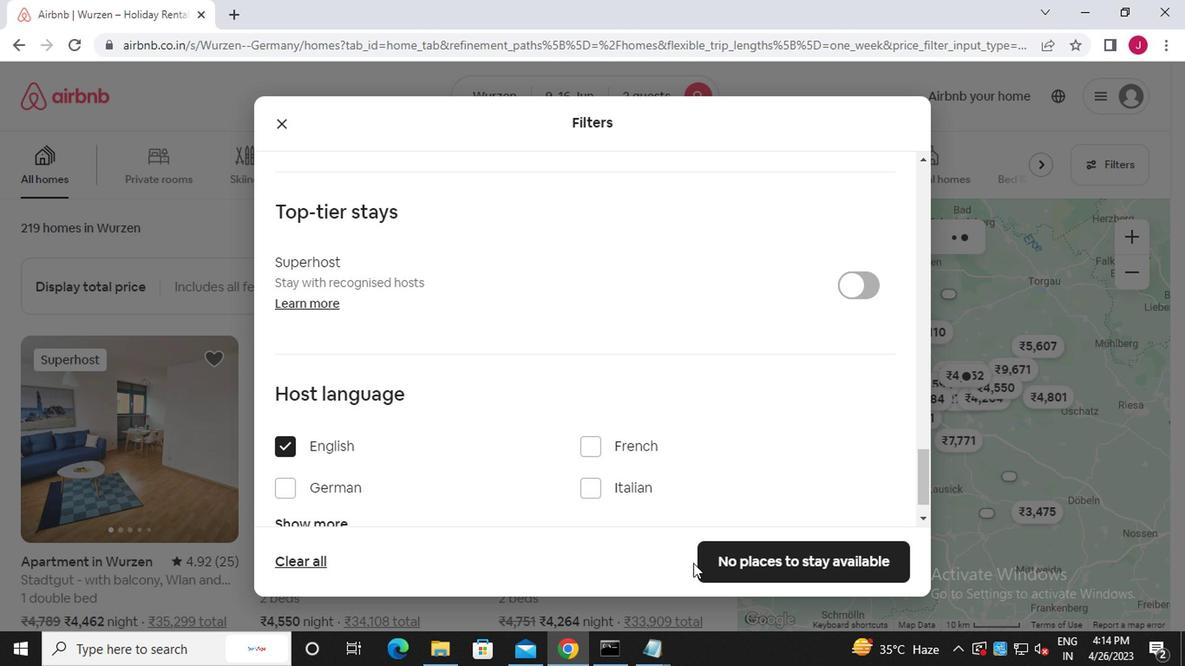 
Action: Mouse pressed left at (774, 555)
Screenshot: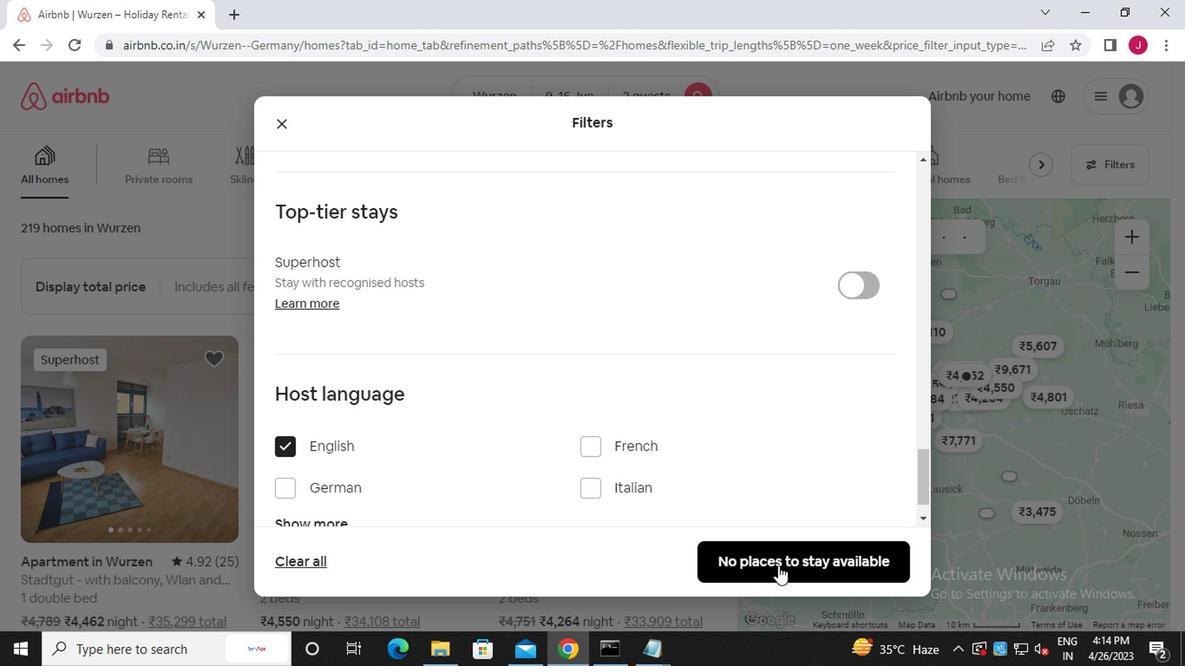 
Action: Mouse moved to (767, 550)
Screenshot: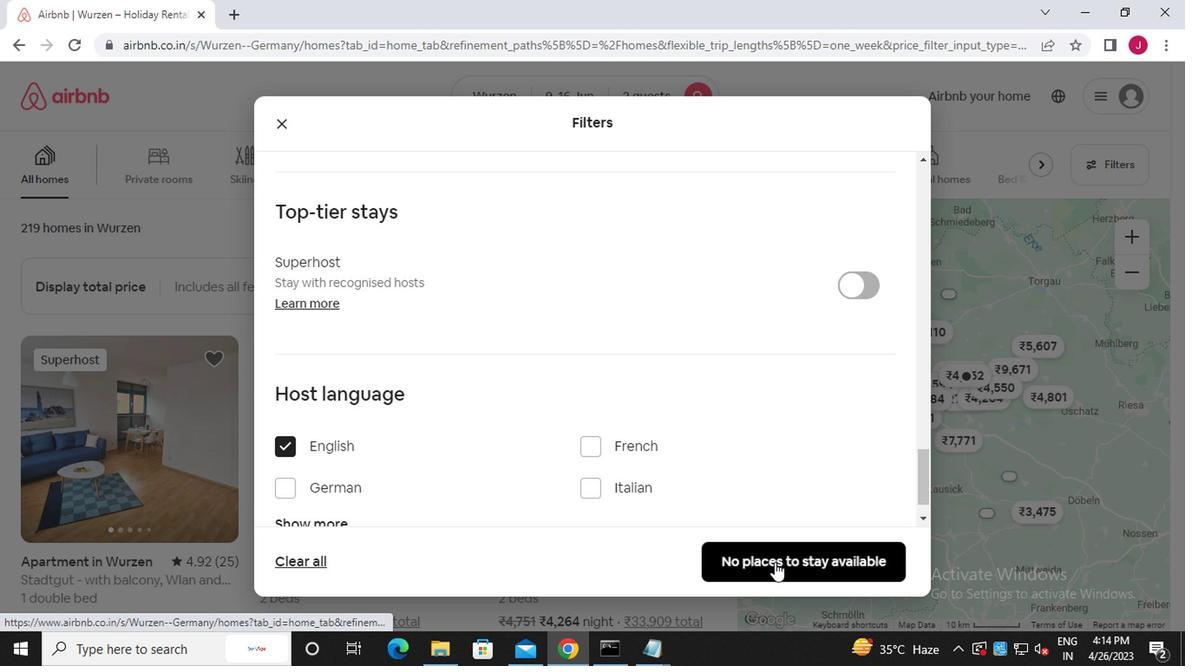 
